 Task: Search one way flight ticket for 2 adults, 2 children, 2 infants in seat in first from Boise: Boise Airport (boise Air Terminal) (gowen Field) to Jackson: Jackson Hole Airport on 5-2-2023. Choice of flights is Westjet. Number of bags: 7 checked bags. Price is upto 76000. Outbound departure time preference is 15:00.
Action: Mouse moved to (234, 312)
Screenshot: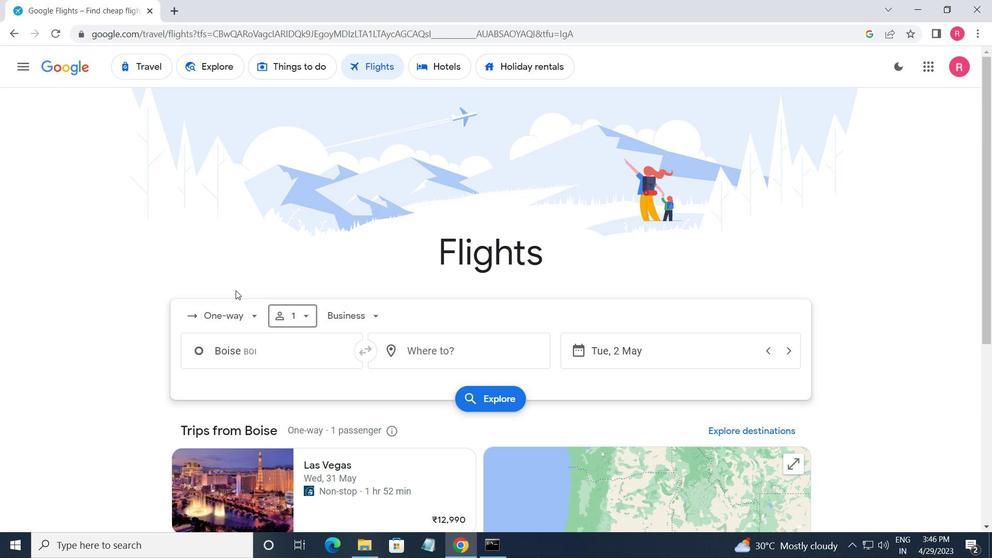 
Action: Mouse pressed left at (234, 312)
Screenshot: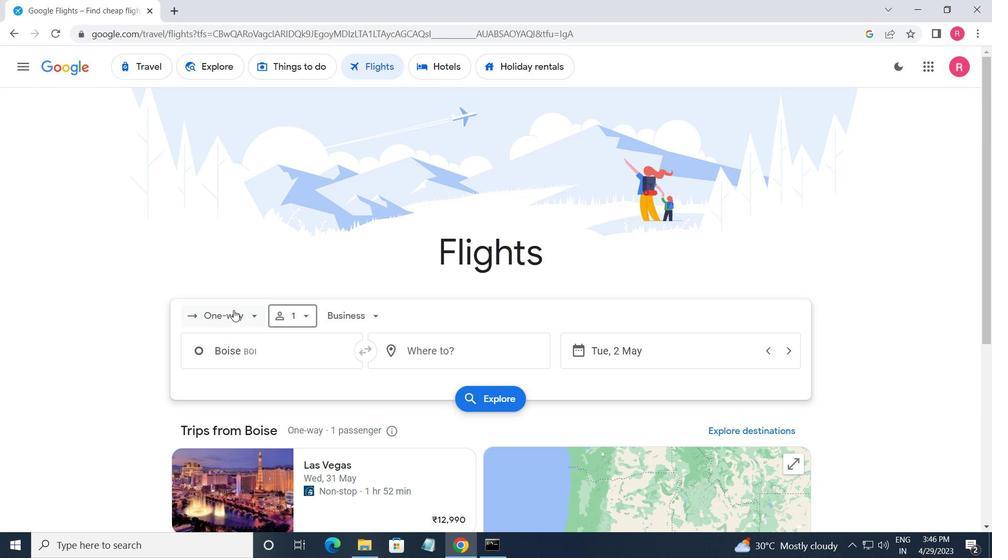 
Action: Mouse moved to (237, 384)
Screenshot: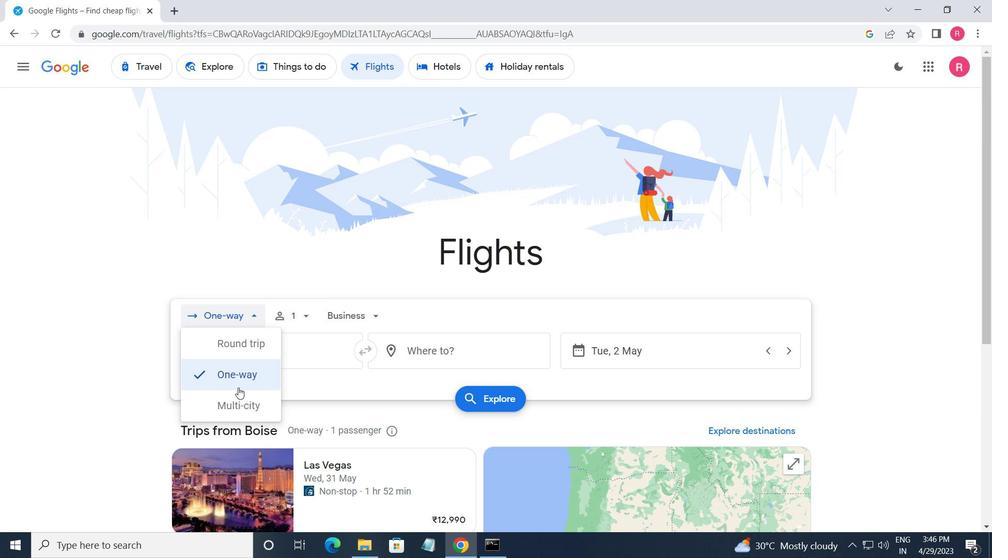 
Action: Mouse pressed left at (237, 384)
Screenshot: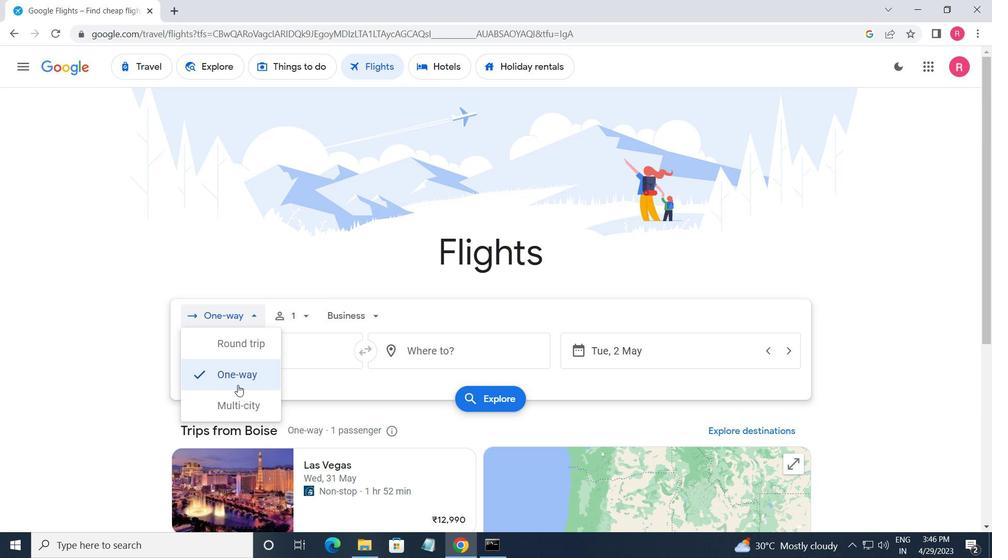 
Action: Mouse moved to (303, 317)
Screenshot: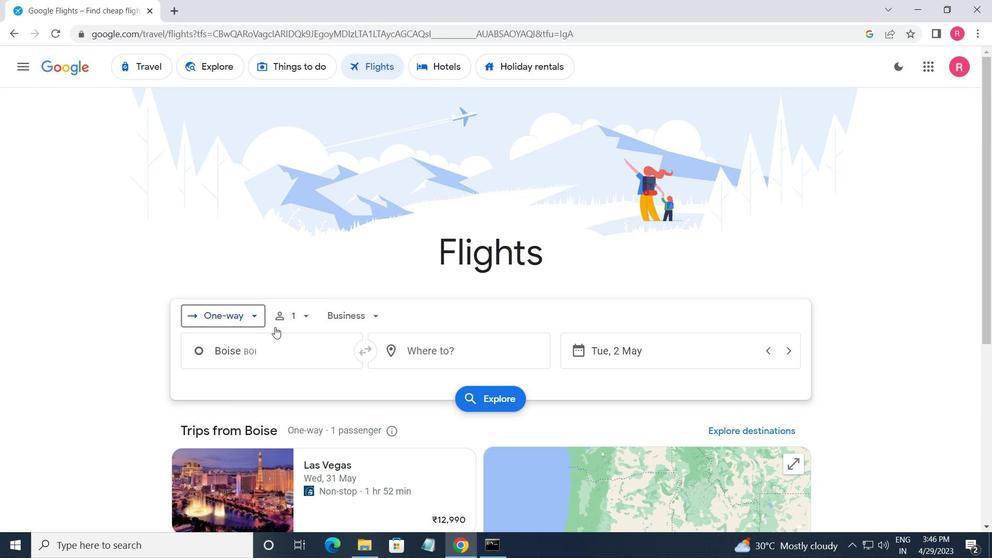 
Action: Mouse pressed left at (303, 317)
Screenshot: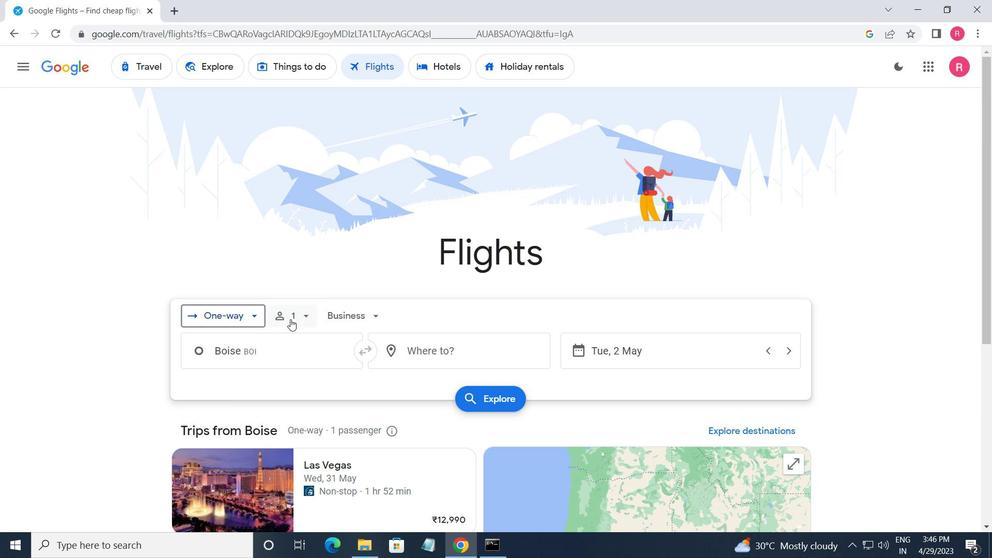
Action: Mouse moved to (409, 351)
Screenshot: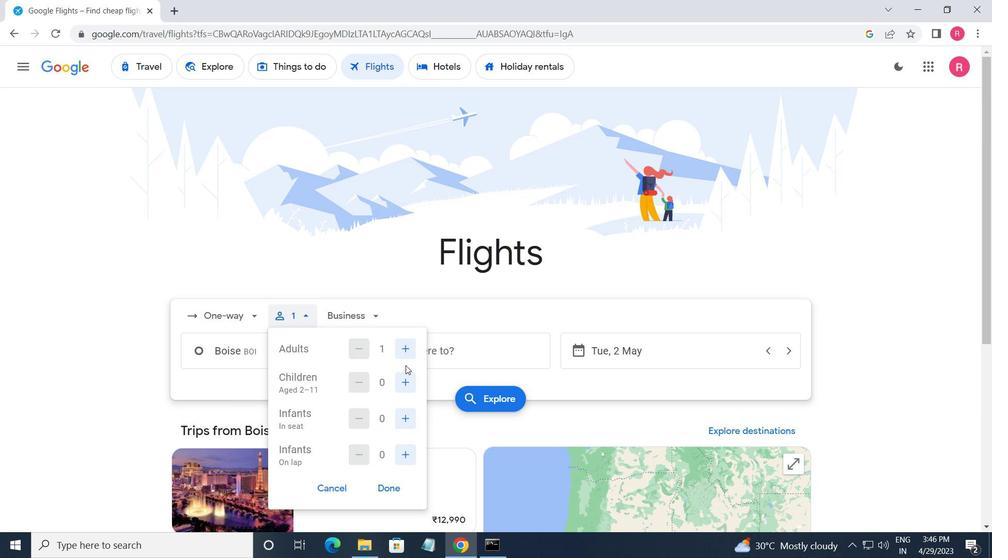 
Action: Mouse pressed left at (409, 351)
Screenshot: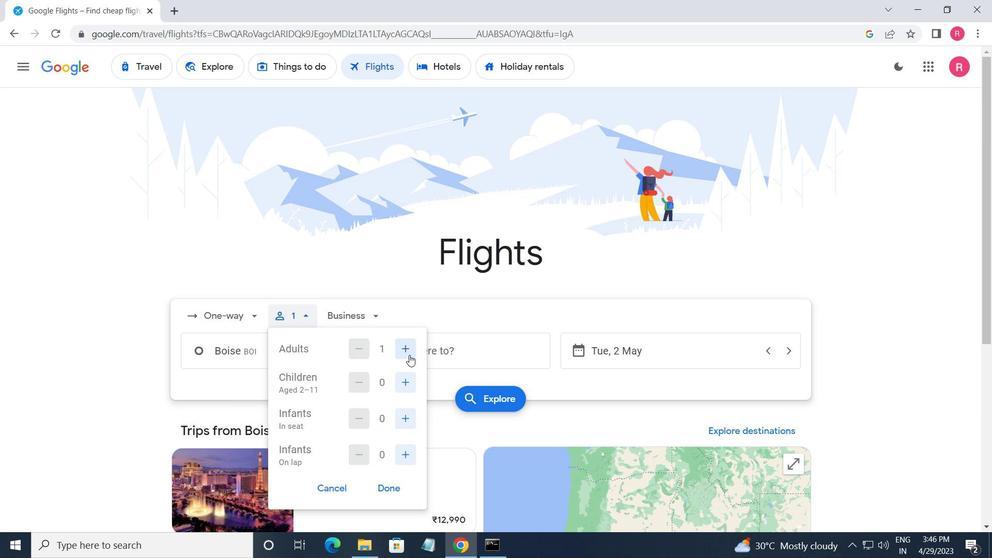 
Action: Mouse moved to (408, 385)
Screenshot: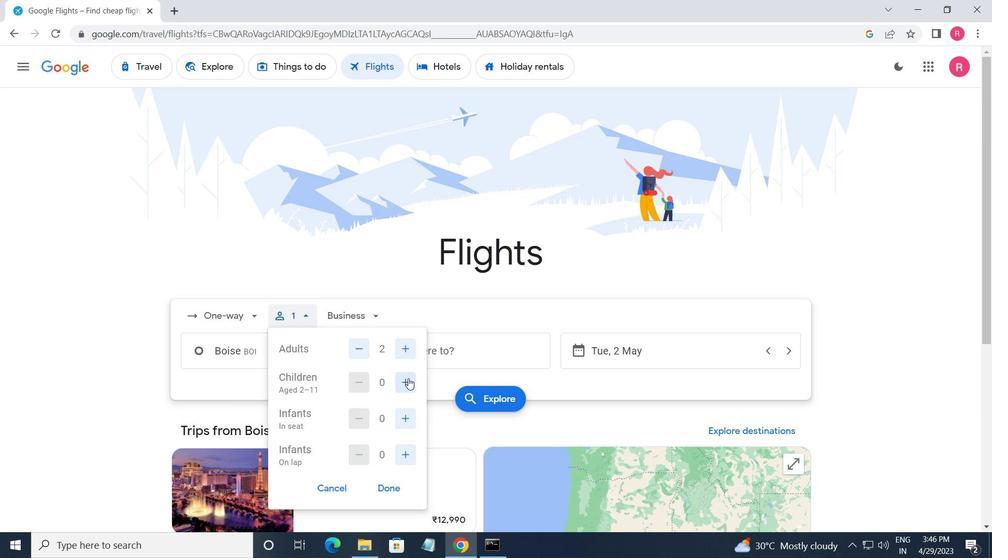 
Action: Mouse pressed left at (408, 385)
Screenshot: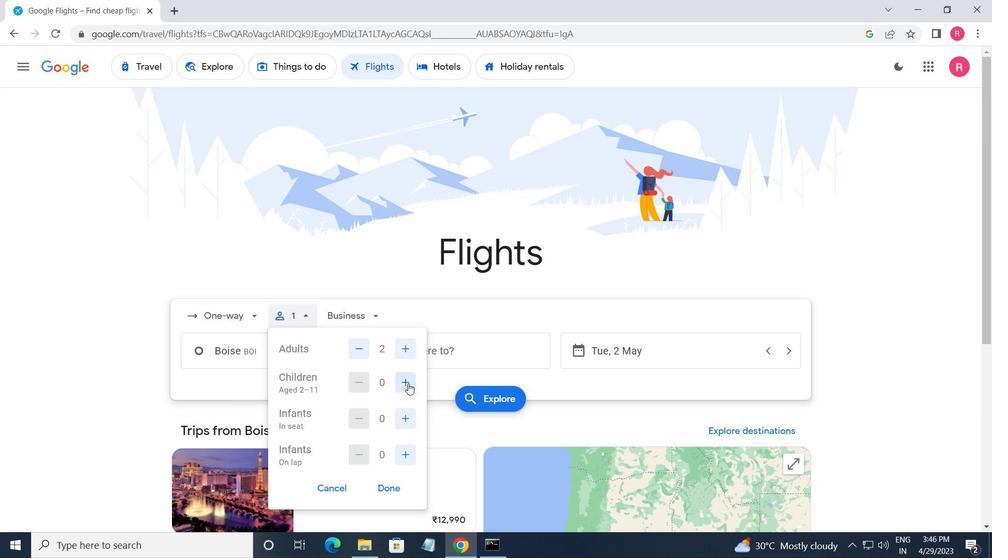 
Action: Mouse moved to (408, 385)
Screenshot: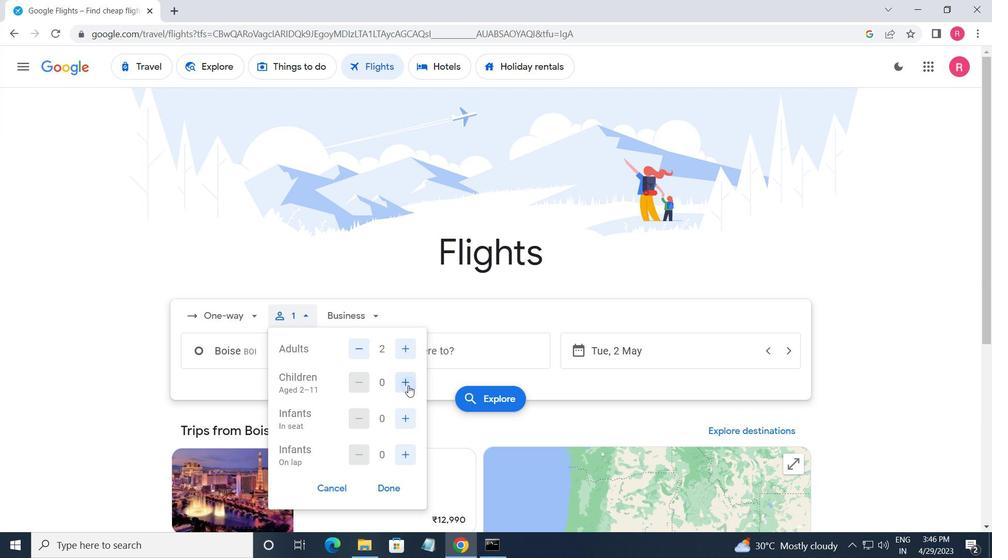 
Action: Mouse pressed left at (408, 385)
Screenshot: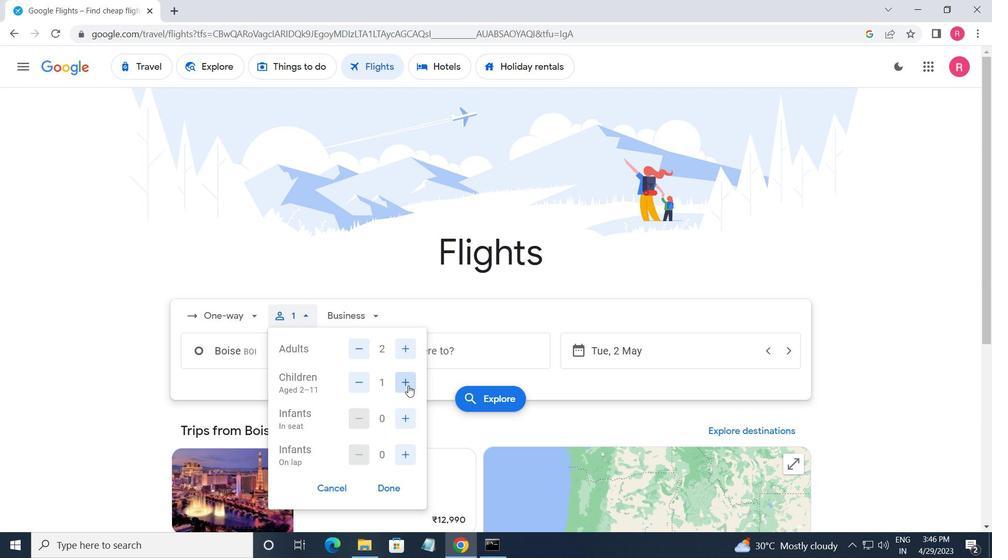 
Action: Mouse moved to (400, 423)
Screenshot: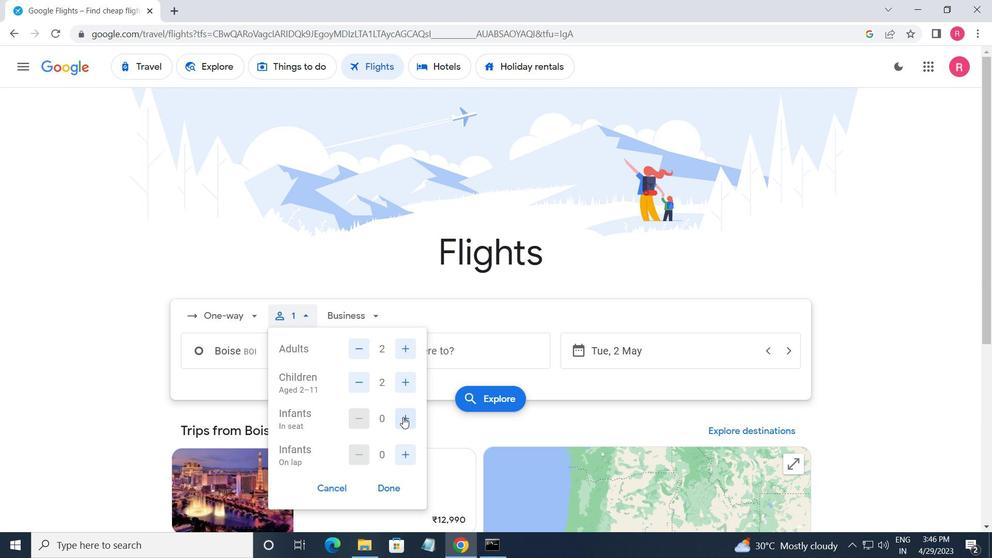 
Action: Mouse pressed left at (400, 423)
Screenshot: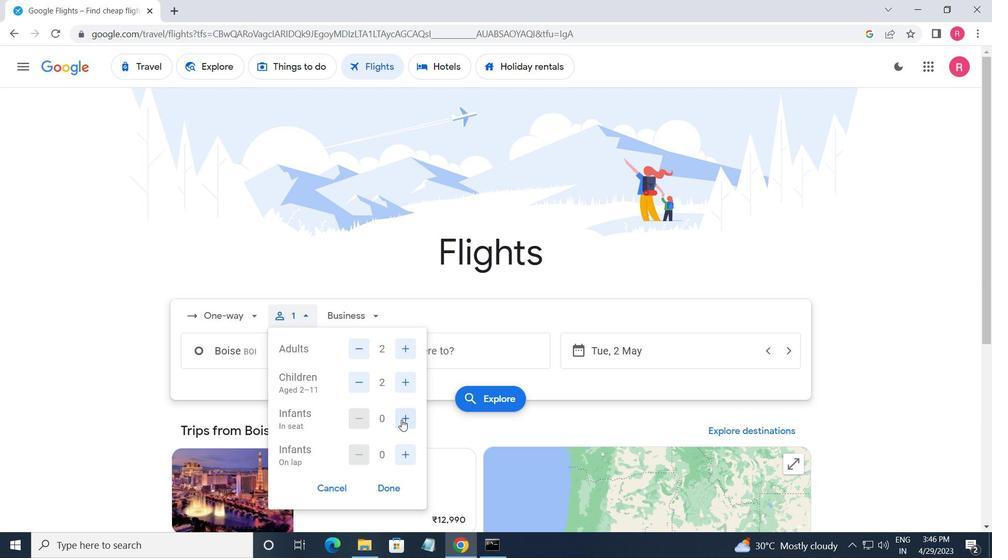 
Action: Mouse pressed left at (400, 423)
Screenshot: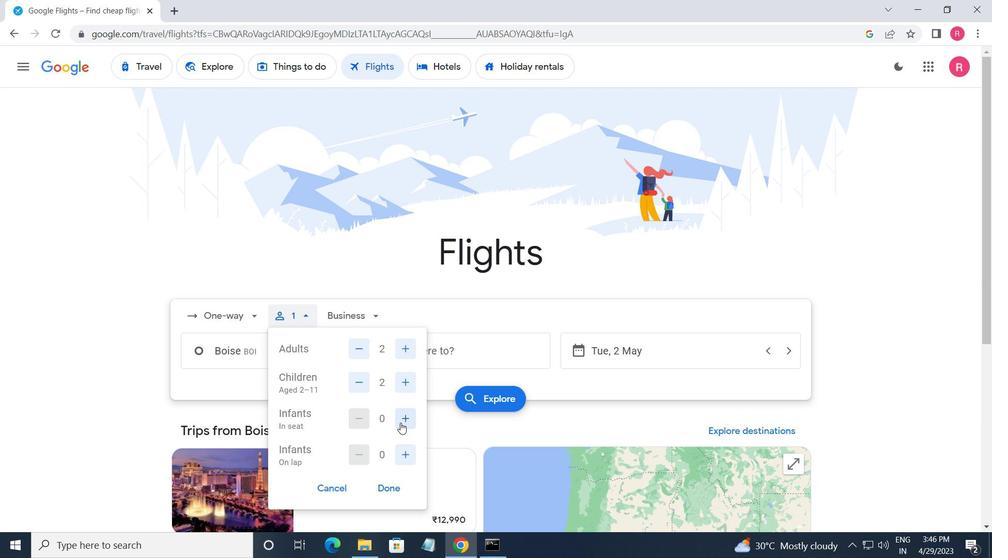 
Action: Mouse moved to (338, 307)
Screenshot: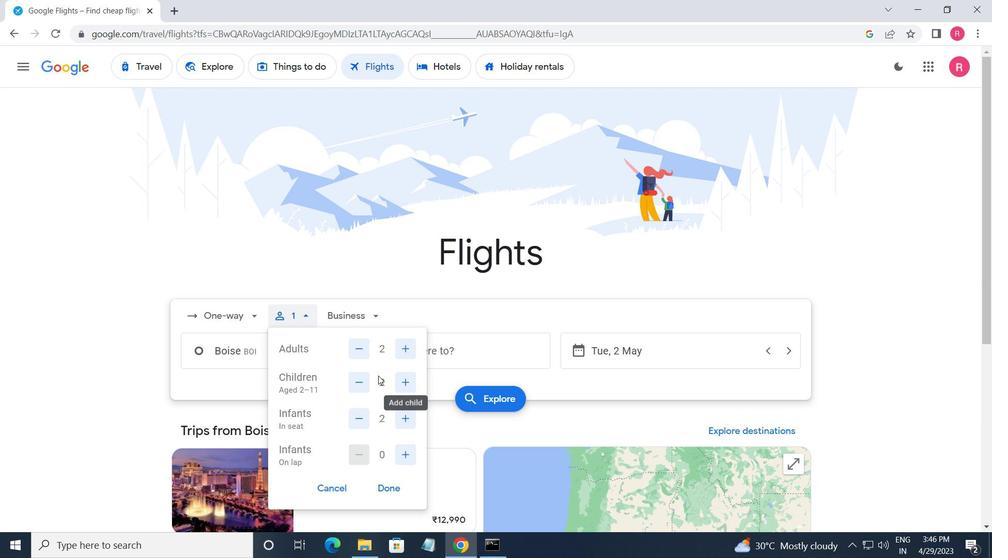 
Action: Mouse pressed left at (338, 307)
Screenshot: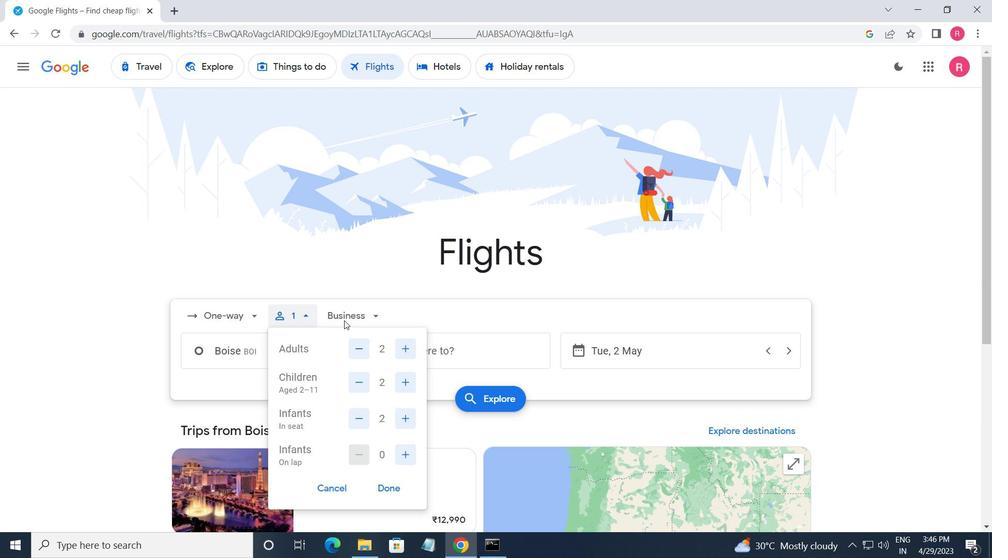 
Action: Mouse moved to (376, 432)
Screenshot: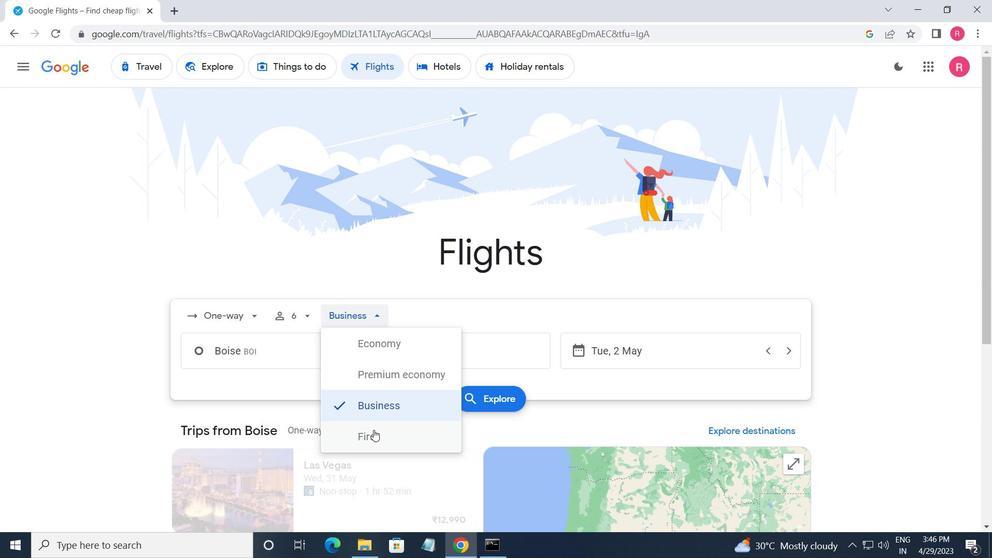 
Action: Mouse pressed left at (376, 432)
Screenshot: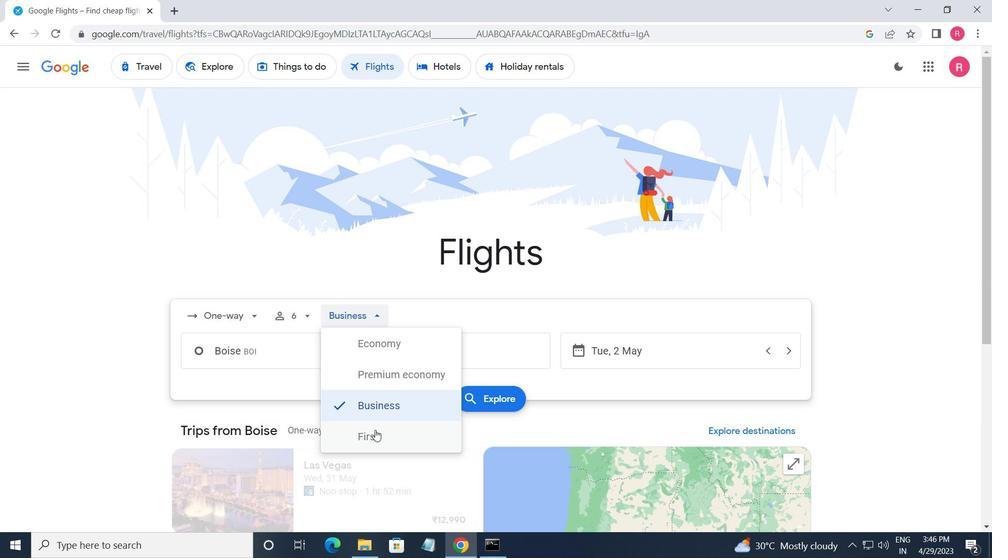 
Action: Mouse moved to (330, 355)
Screenshot: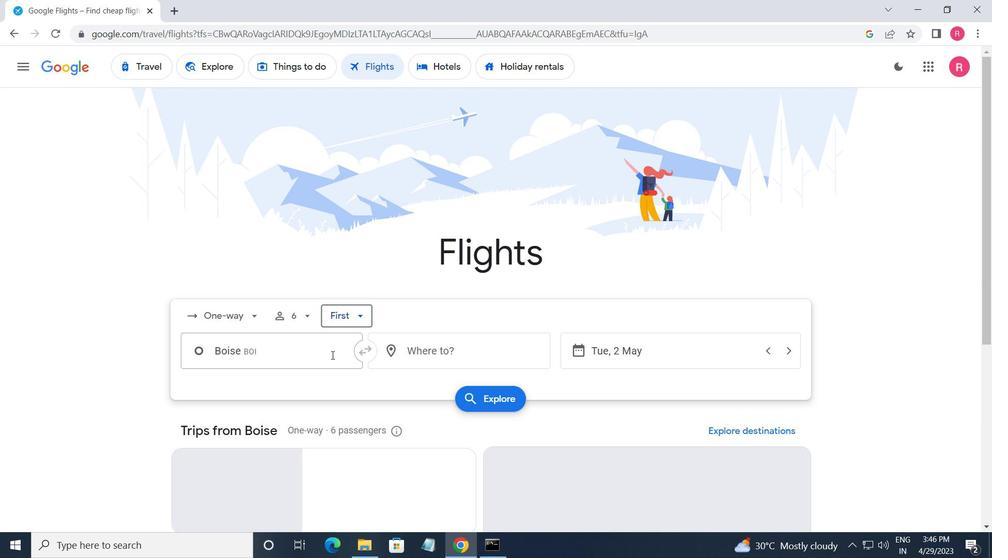
Action: Mouse pressed left at (330, 355)
Screenshot: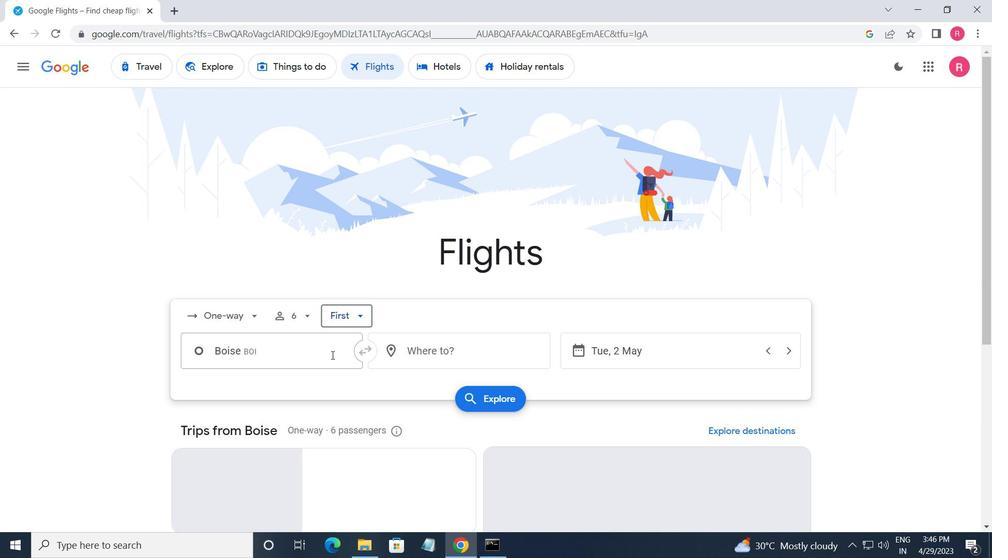 
Action: Mouse moved to (306, 410)
Screenshot: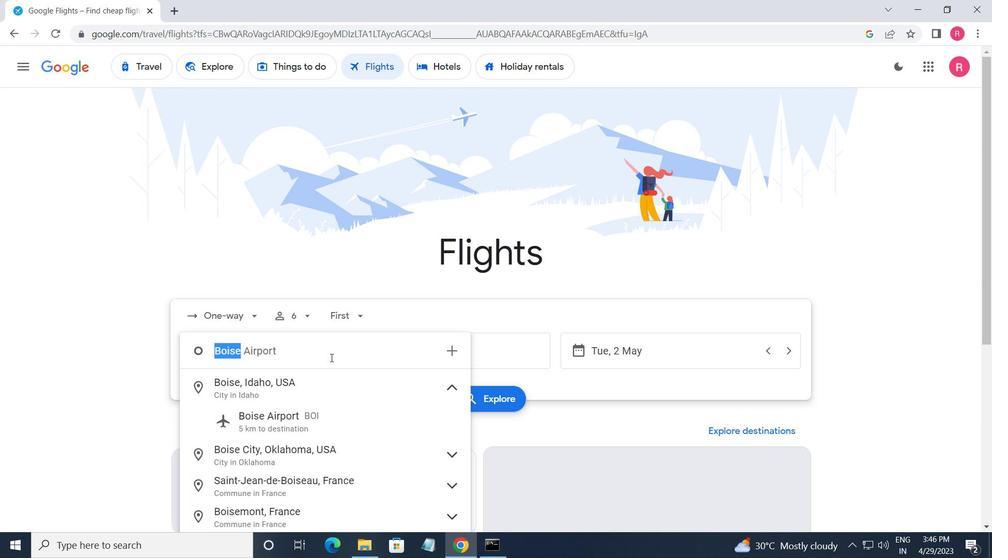 
Action: Mouse pressed left at (306, 410)
Screenshot: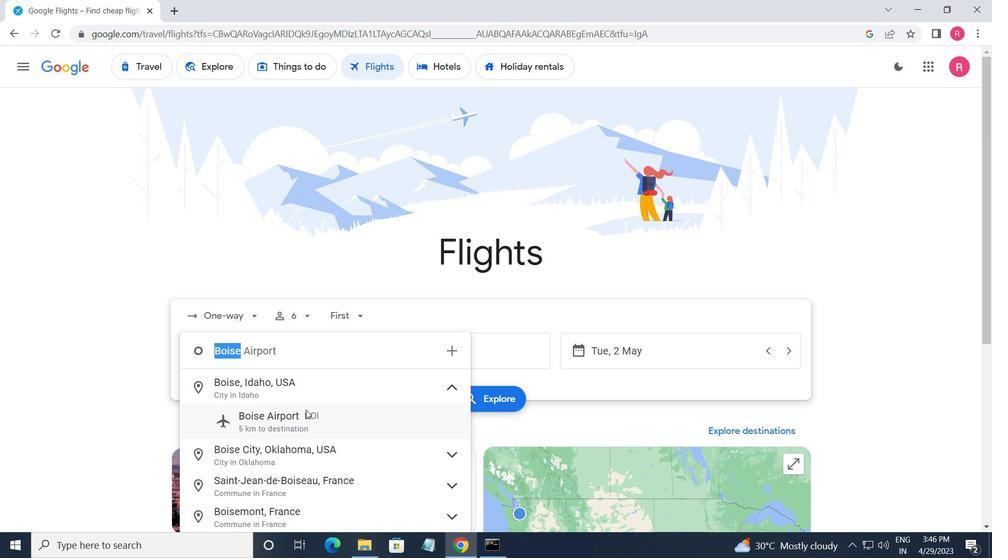 
Action: Mouse moved to (420, 347)
Screenshot: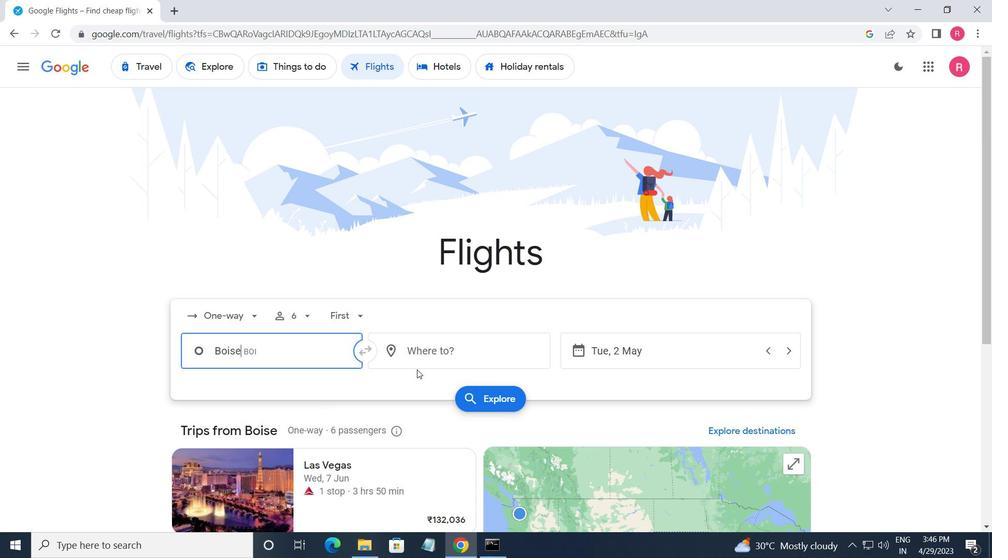 
Action: Mouse pressed left at (420, 347)
Screenshot: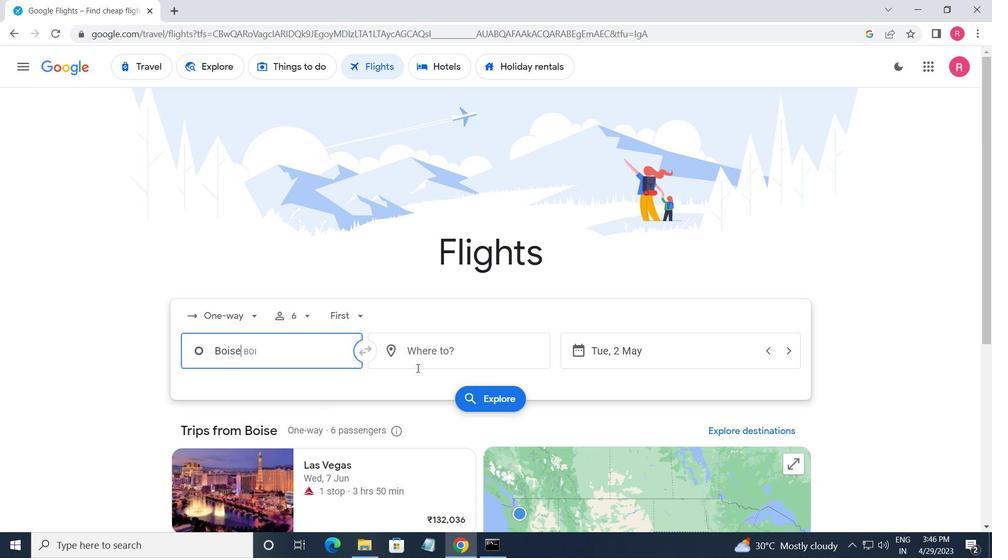 
Action: Mouse moved to (426, 475)
Screenshot: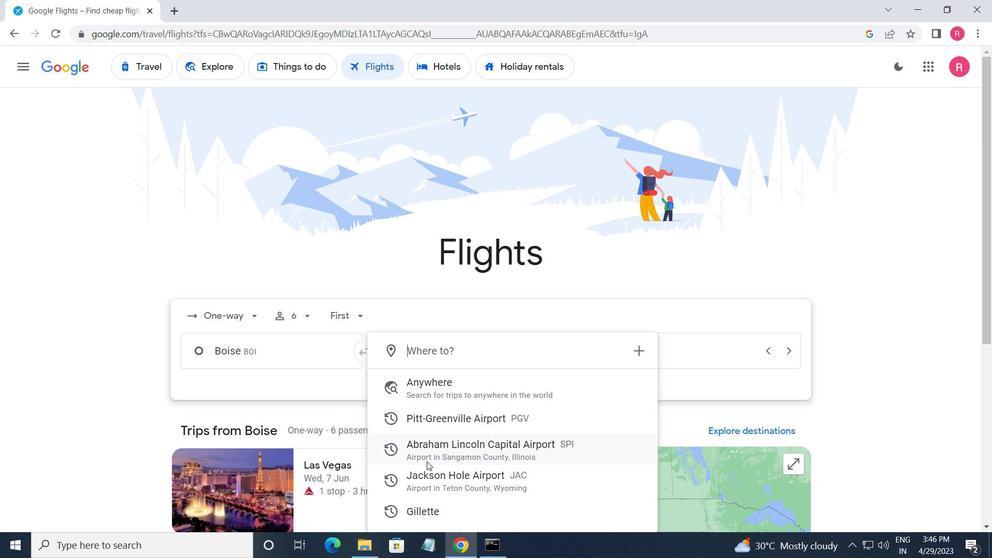 
Action: Mouse pressed left at (426, 475)
Screenshot: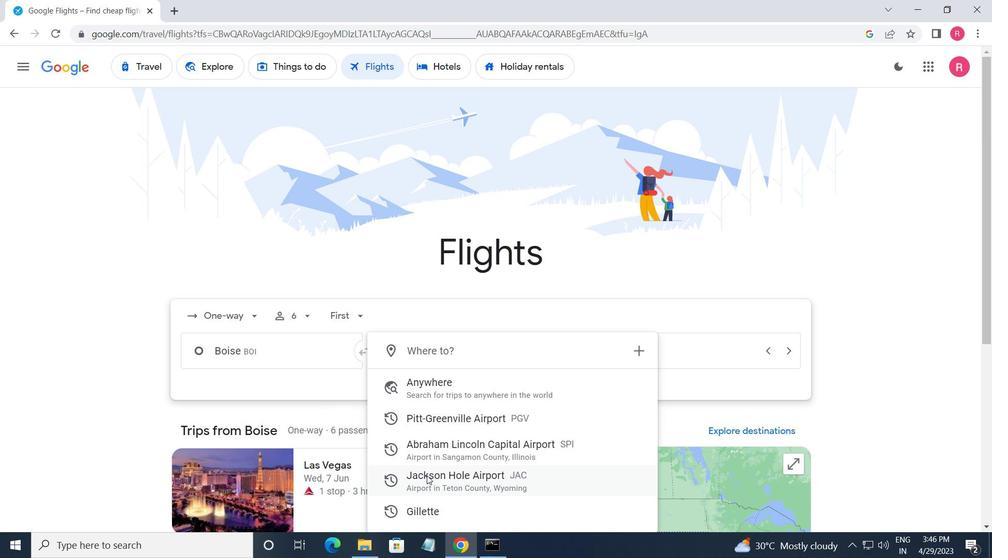 
Action: Mouse moved to (637, 351)
Screenshot: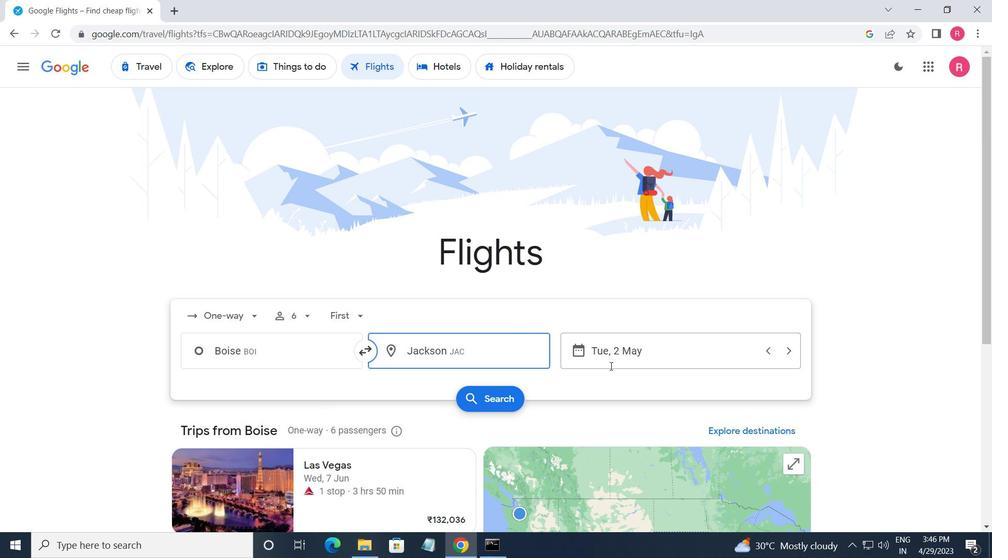 
Action: Mouse pressed left at (637, 351)
Screenshot: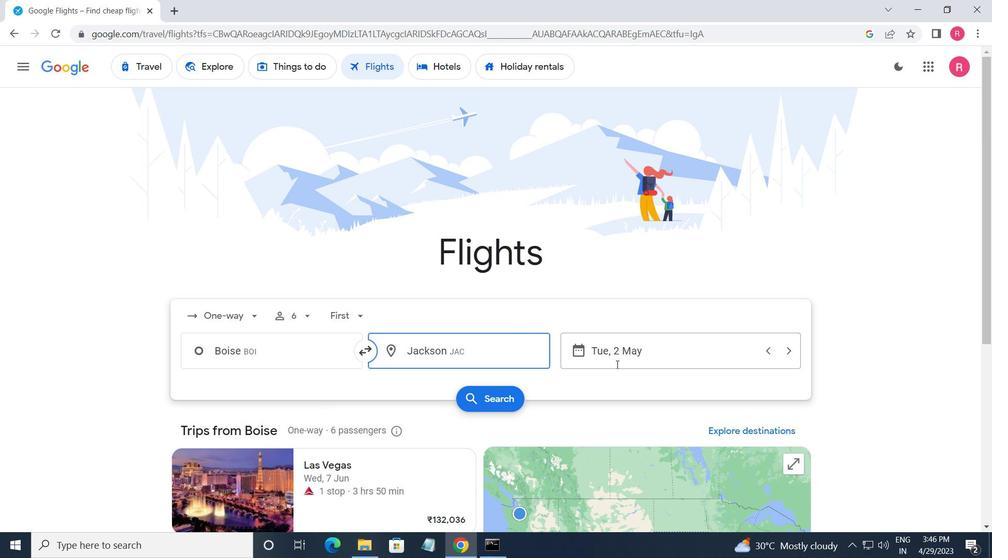 
Action: Mouse moved to (643, 294)
Screenshot: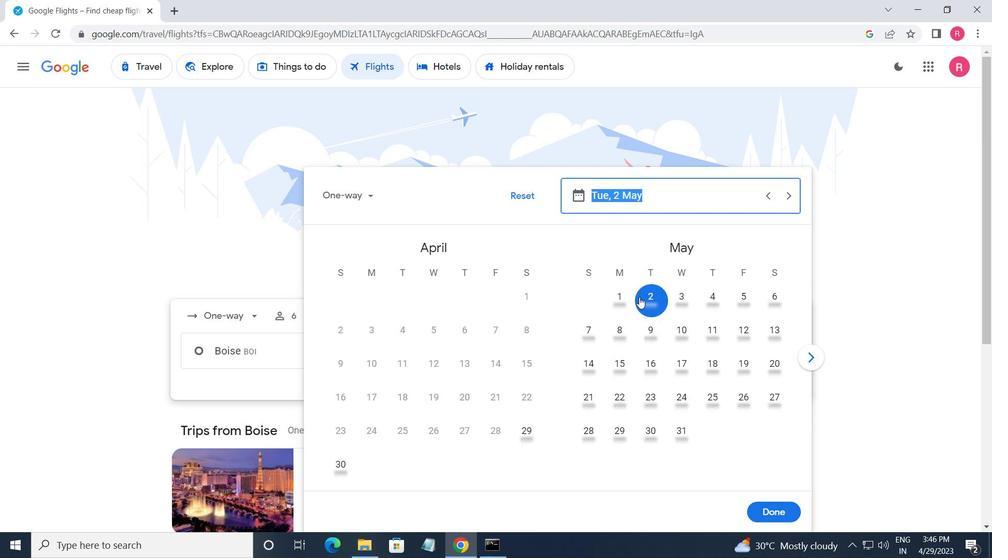 
Action: Mouse pressed left at (643, 294)
Screenshot: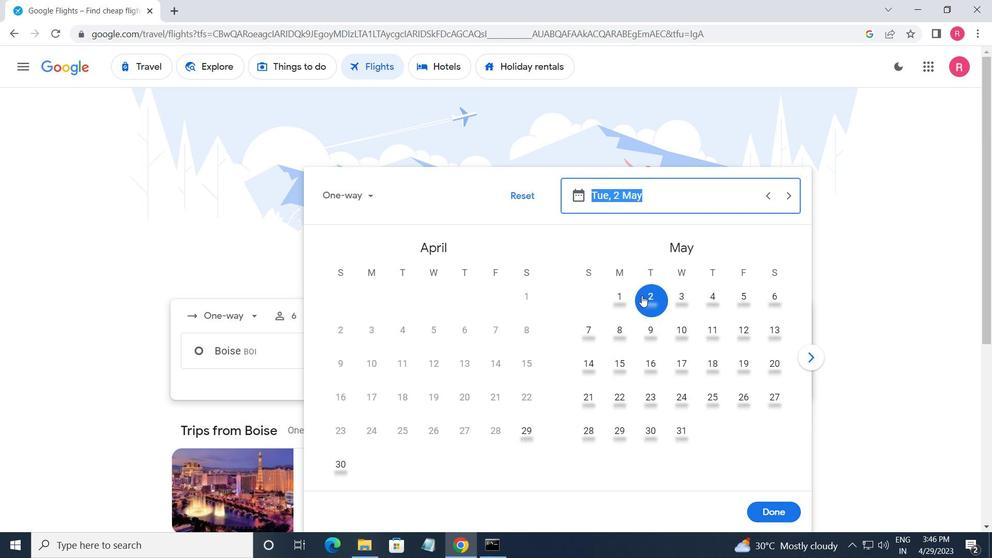 
Action: Mouse moved to (767, 512)
Screenshot: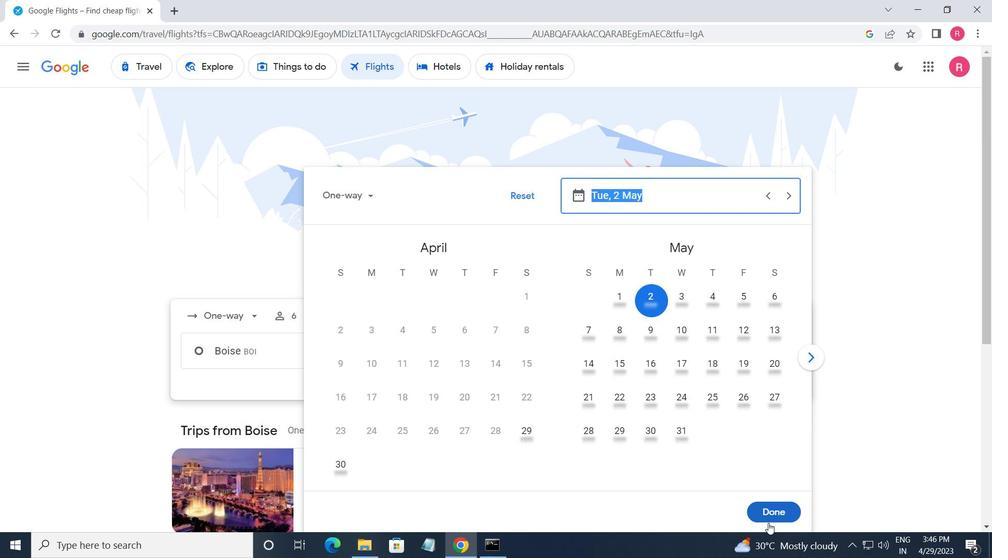 
Action: Mouse pressed left at (767, 512)
Screenshot: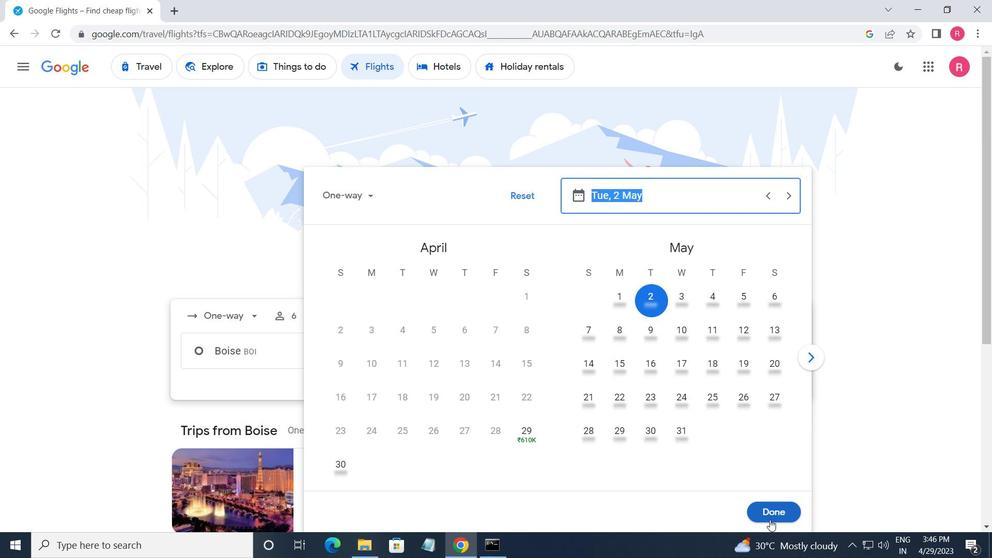 
Action: Mouse moved to (481, 398)
Screenshot: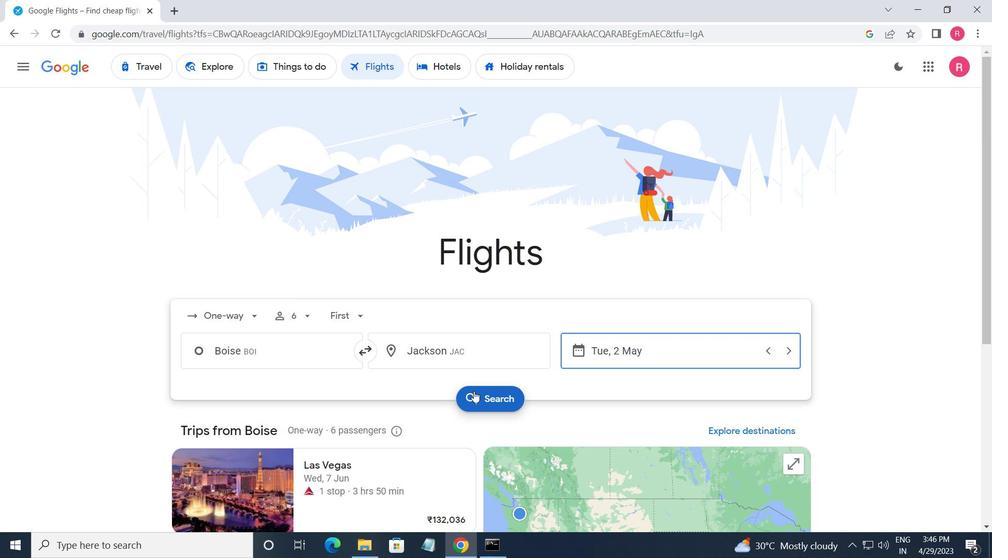 
Action: Mouse pressed left at (481, 398)
Screenshot: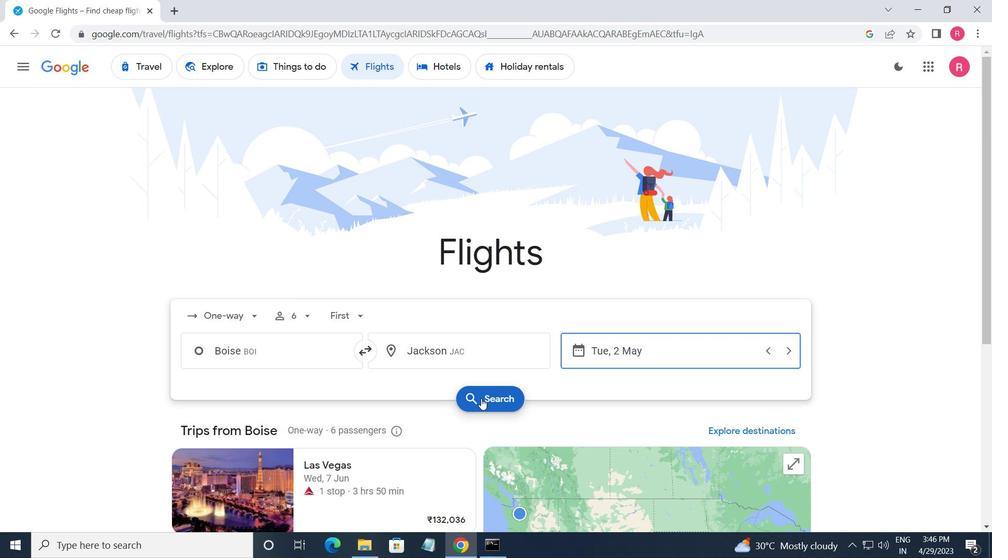 
Action: Mouse moved to (493, 404)
Screenshot: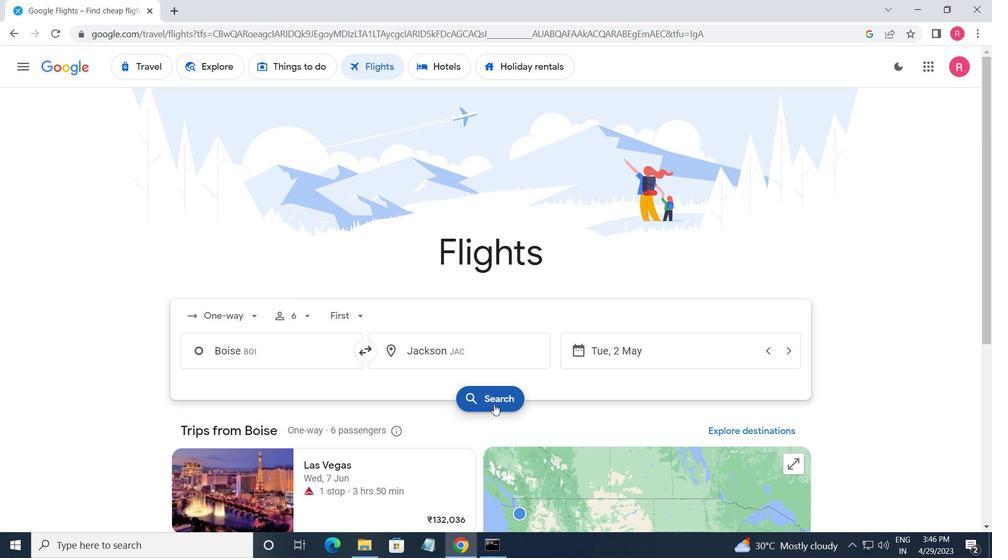 
Action: Mouse pressed left at (493, 404)
Screenshot: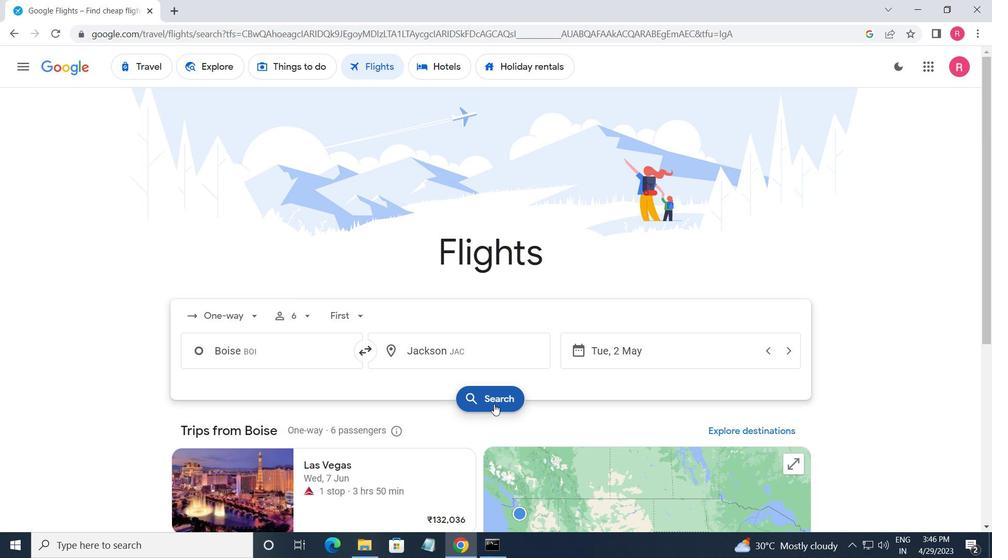 
Action: Mouse moved to (202, 188)
Screenshot: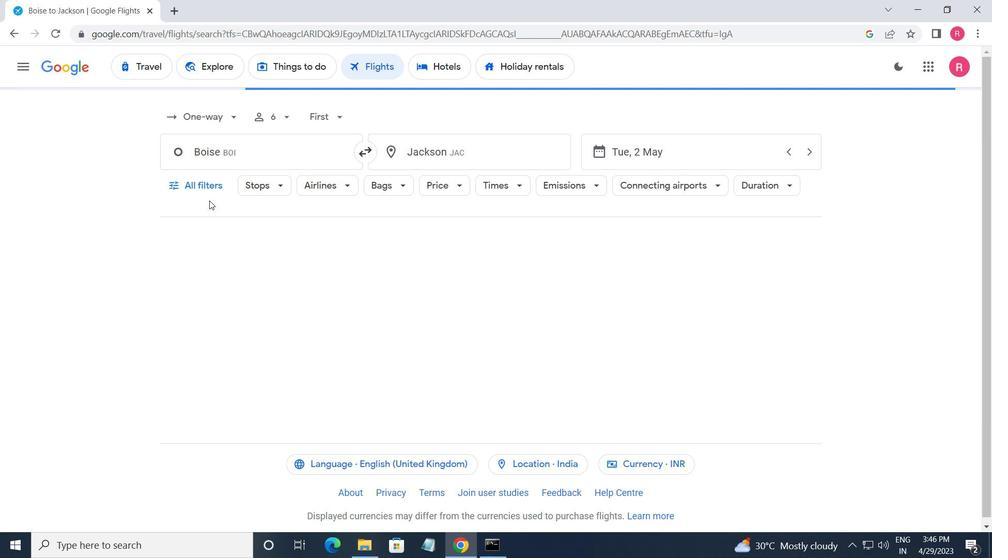 
Action: Mouse pressed left at (202, 188)
Screenshot: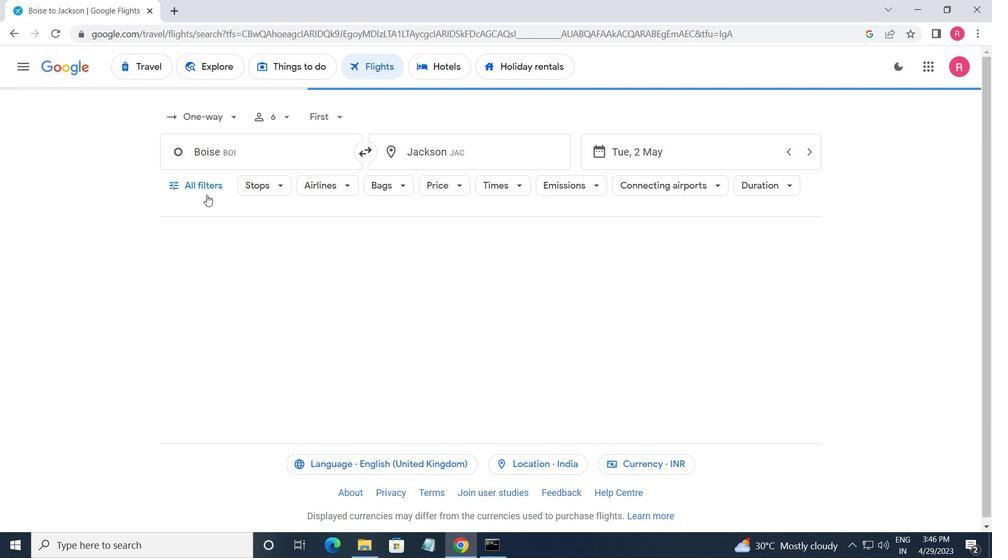 
Action: Mouse moved to (230, 329)
Screenshot: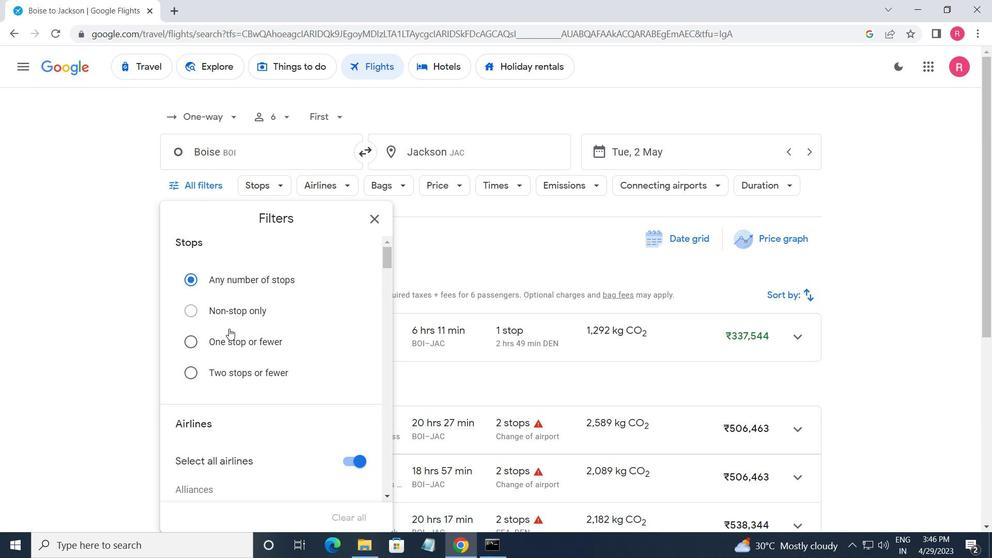
Action: Mouse scrolled (230, 329) with delta (0, 0)
Screenshot: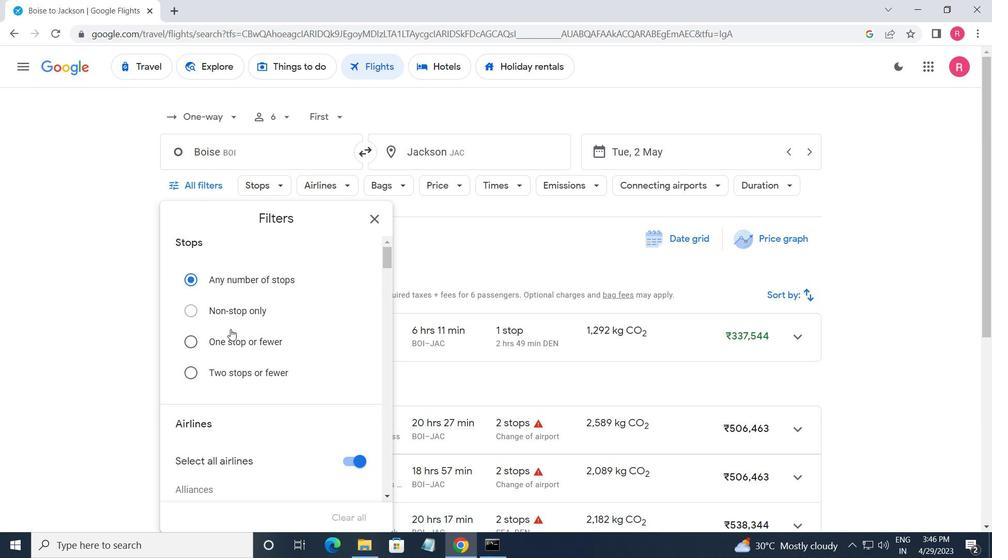 
Action: Mouse moved to (234, 329)
Screenshot: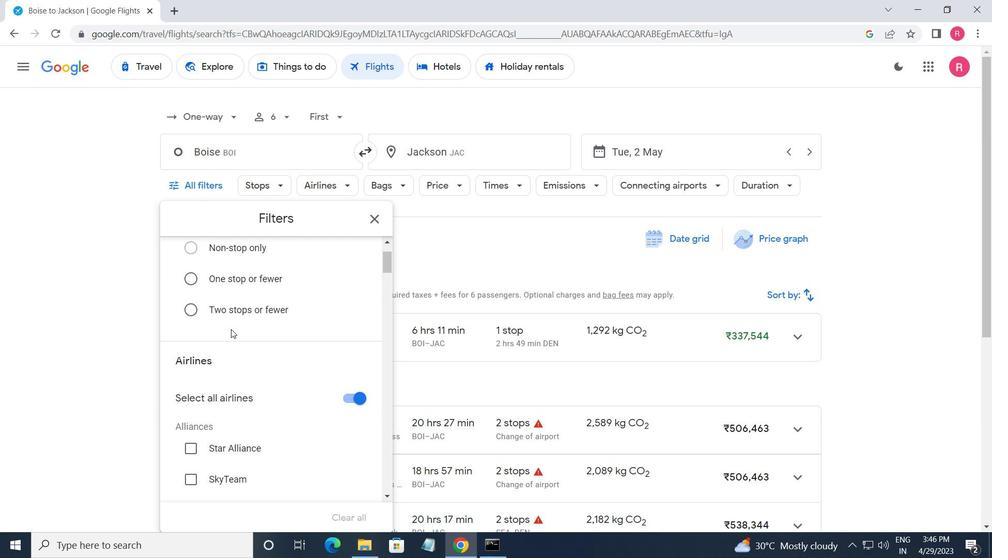 
Action: Mouse scrolled (234, 329) with delta (0, 0)
Screenshot: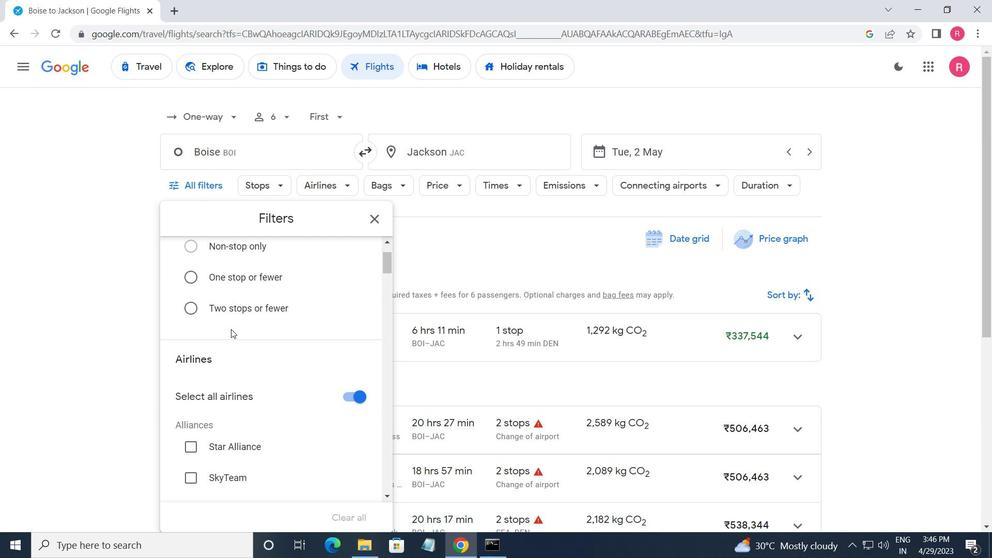 
Action: Mouse scrolled (234, 329) with delta (0, 0)
Screenshot: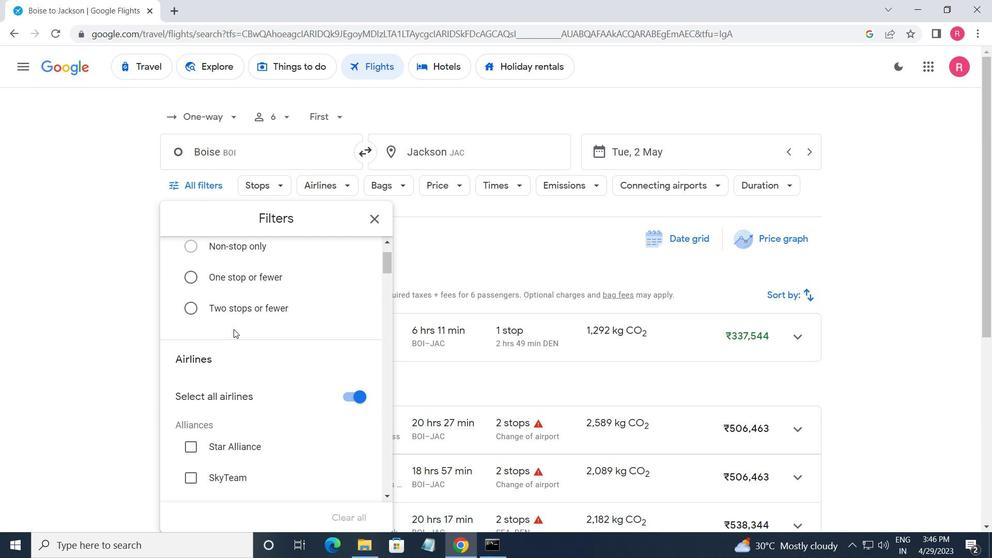 
Action: Mouse scrolled (234, 329) with delta (0, 0)
Screenshot: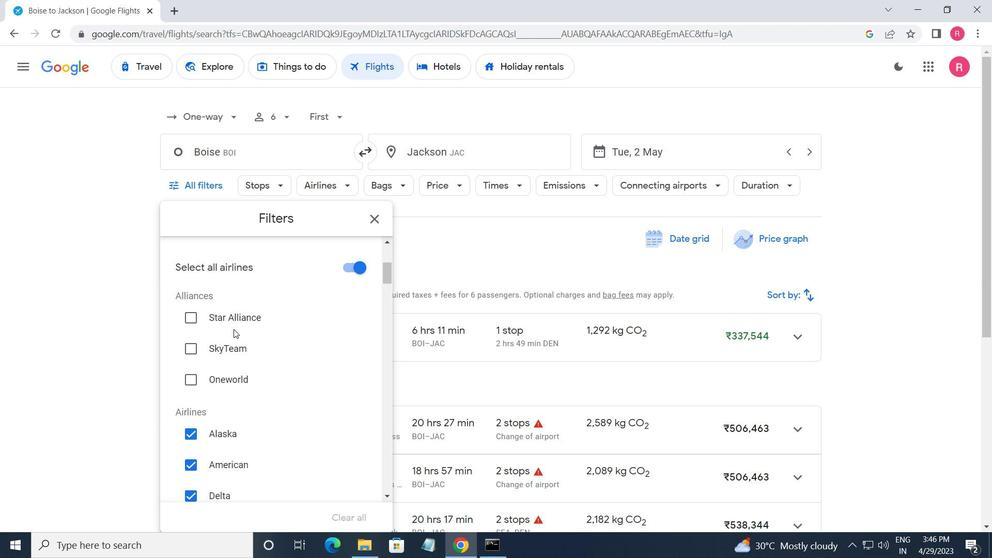 
Action: Mouse scrolled (234, 329) with delta (0, 0)
Screenshot: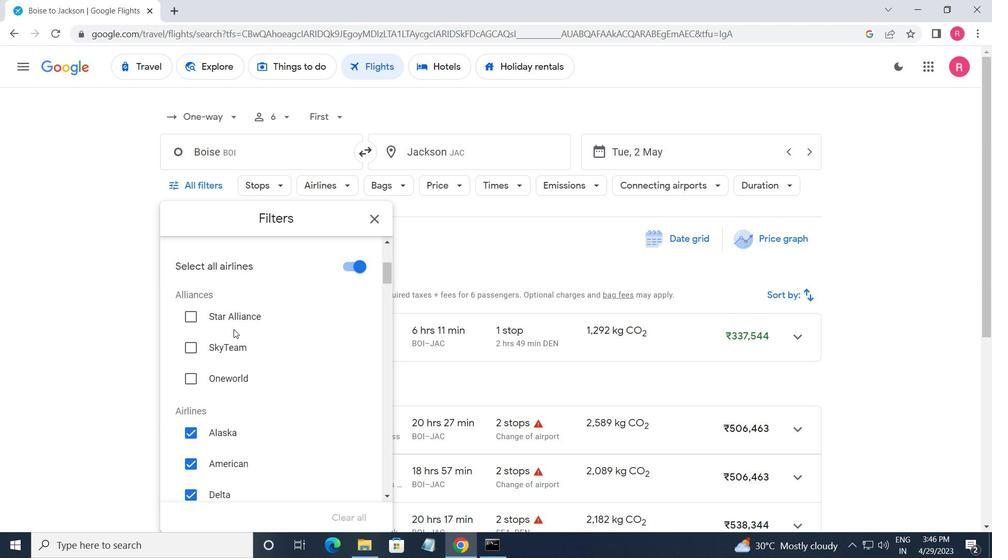 
Action: Mouse moved to (347, 457)
Screenshot: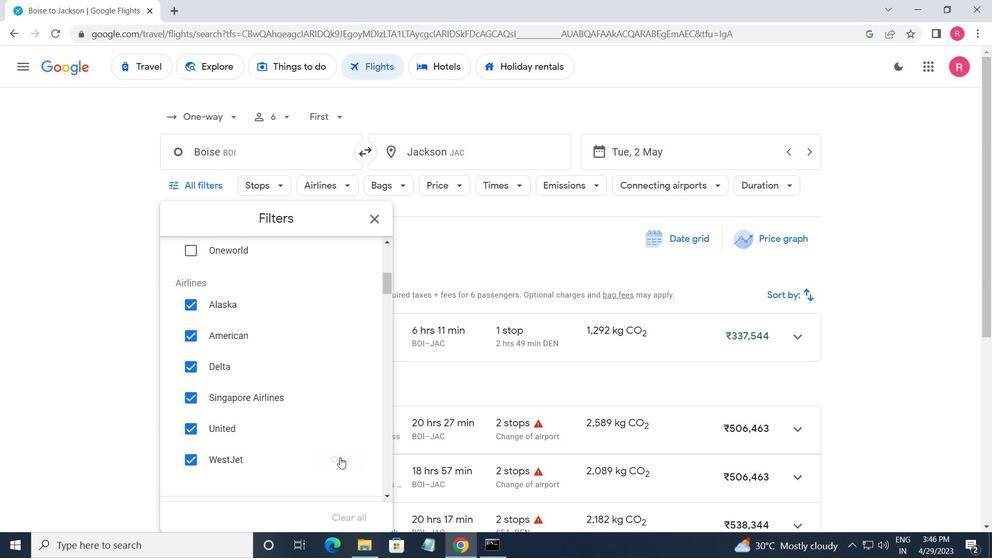 
Action: Mouse pressed left at (347, 457)
Screenshot: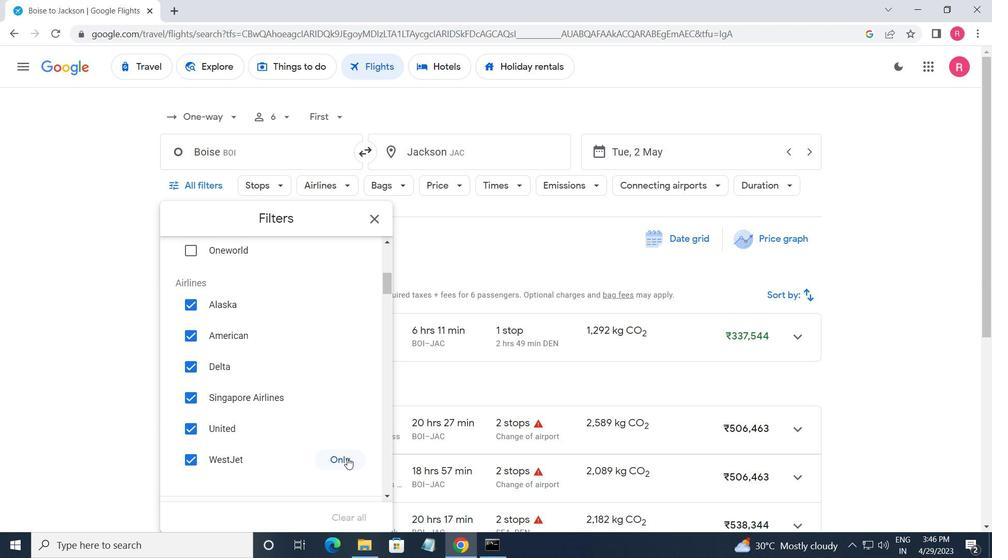 
Action: Mouse moved to (338, 429)
Screenshot: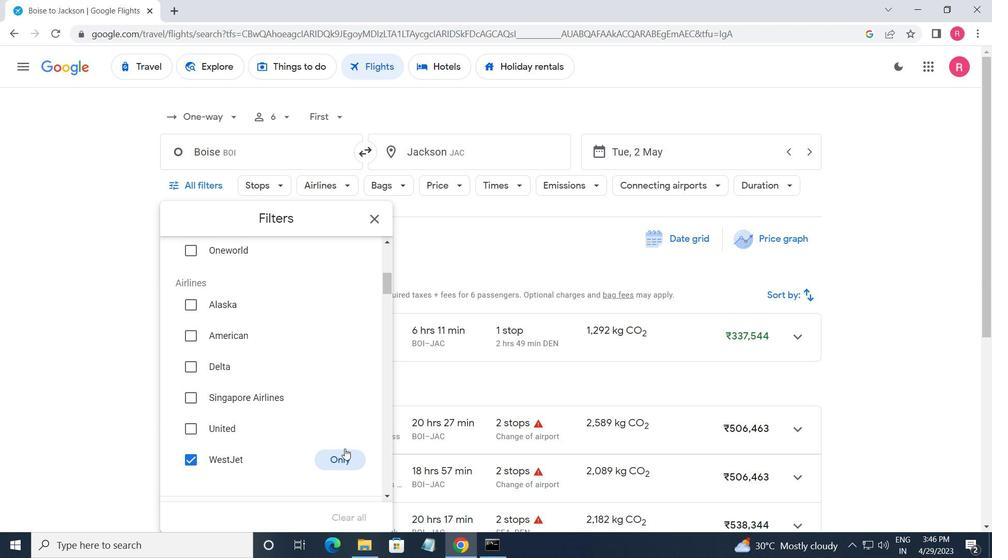 
Action: Mouse scrolled (338, 429) with delta (0, 0)
Screenshot: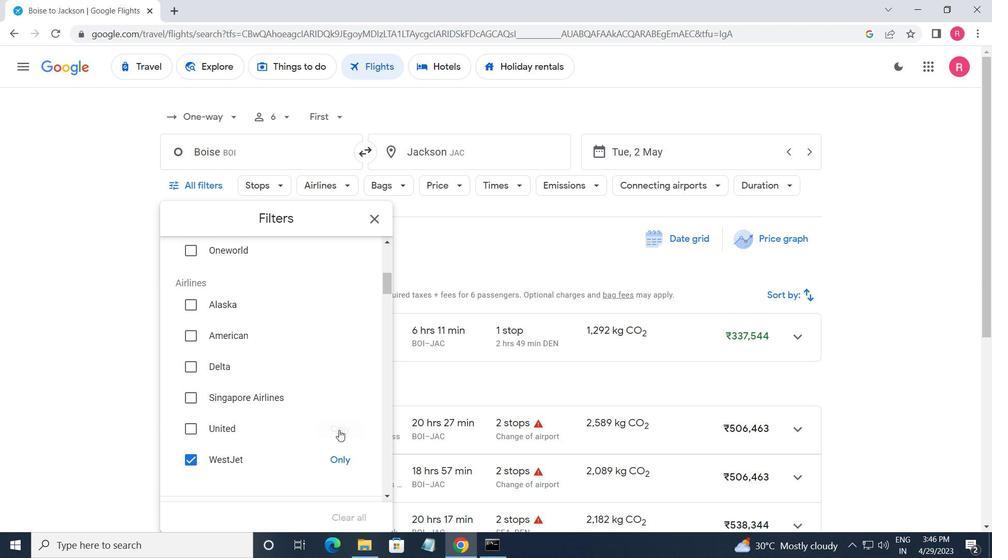 
Action: Mouse scrolled (338, 429) with delta (0, 0)
Screenshot: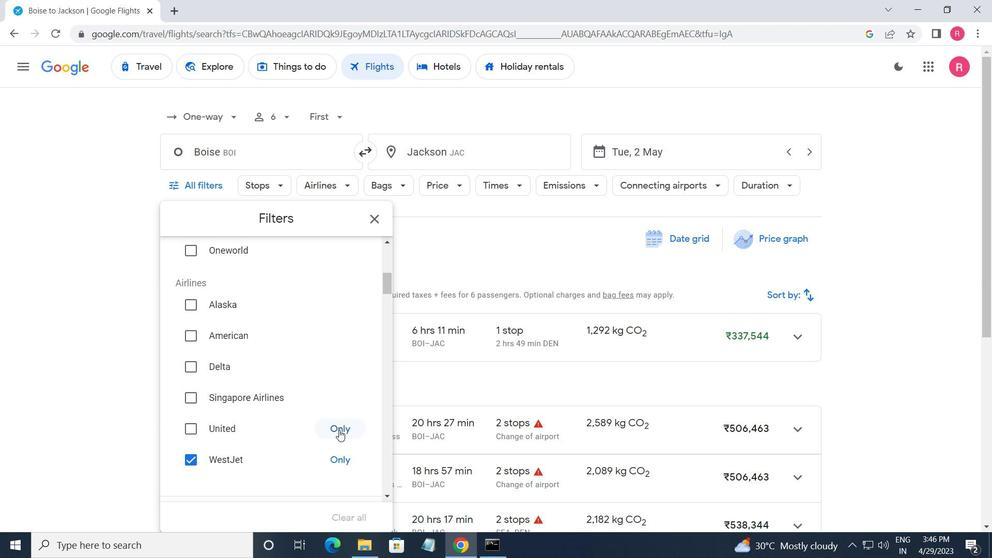 
Action: Mouse moved to (338, 426)
Screenshot: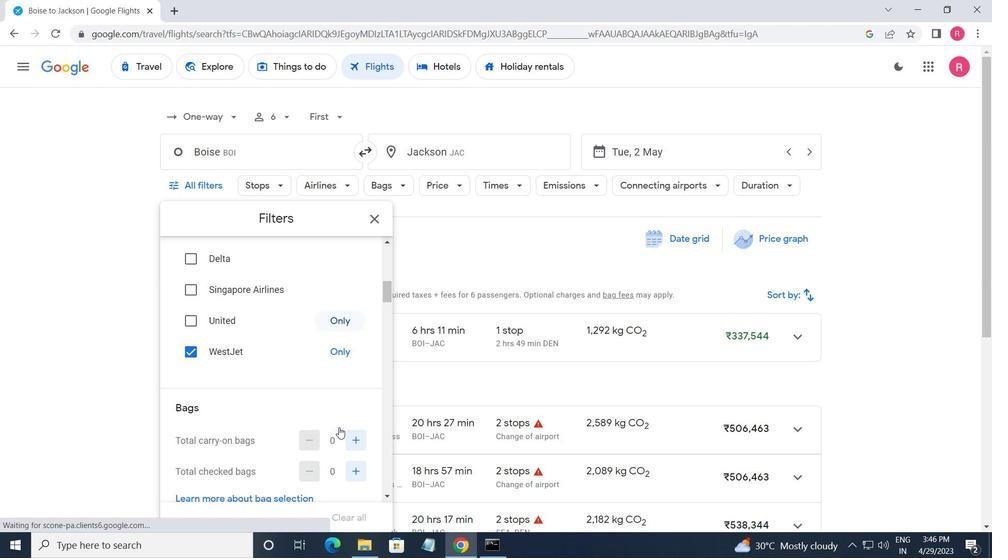 
Action: Mouse scrolled (338, 425) with delta (0, 0)
Screenshot: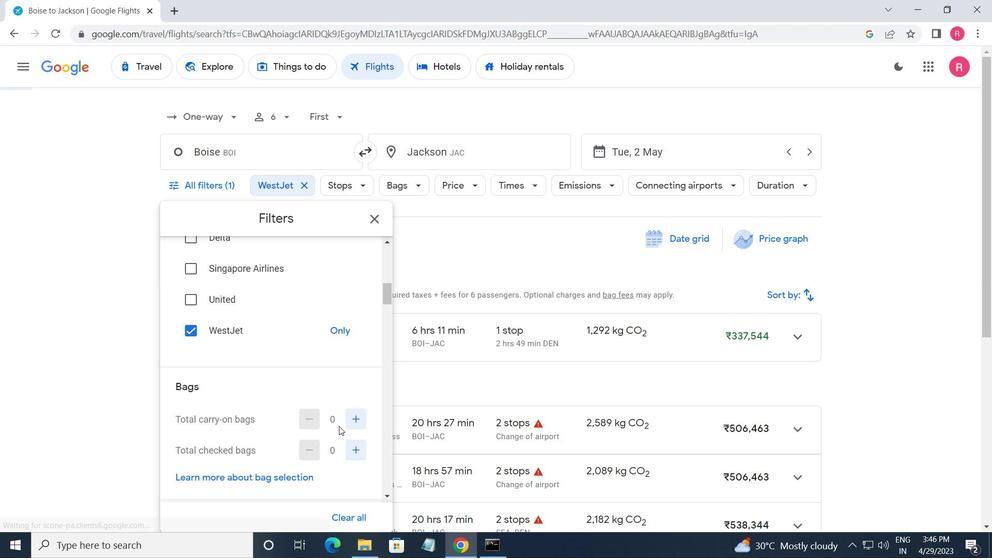 
Action: Mouse moved to (359, 386)
Screenshot: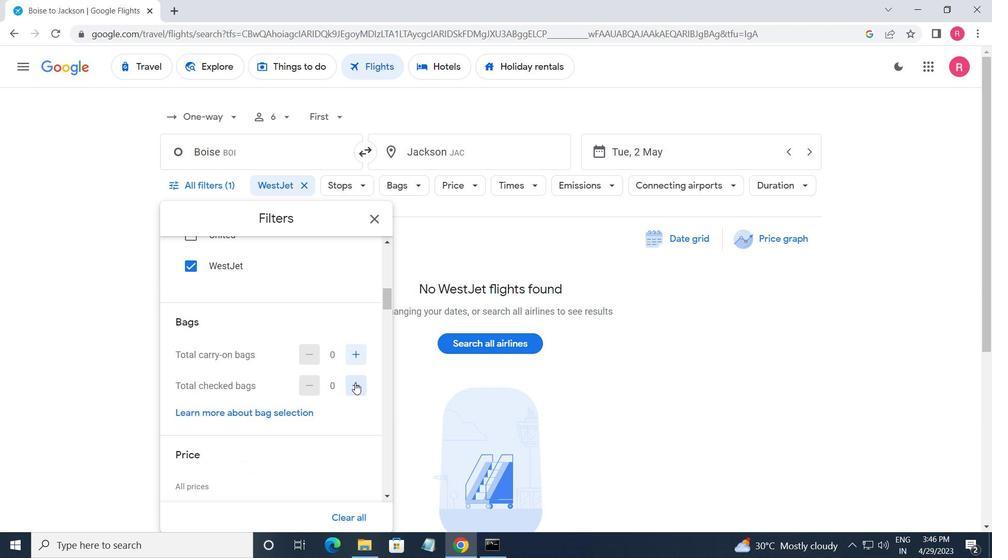 
Action: Mouse pressed left at (359, 386)
Screenshot: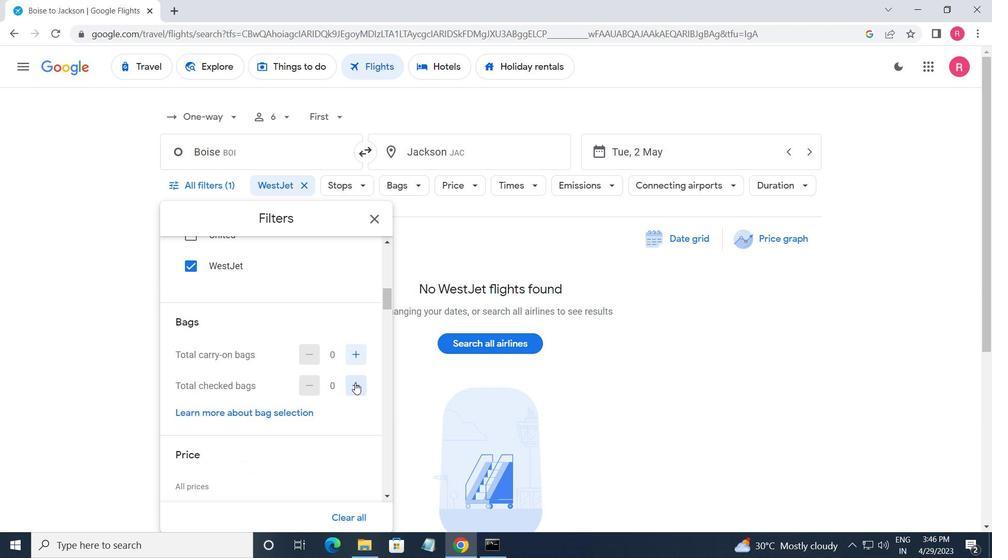 
Action: Mouse moved to (359, 385)
Screenshot: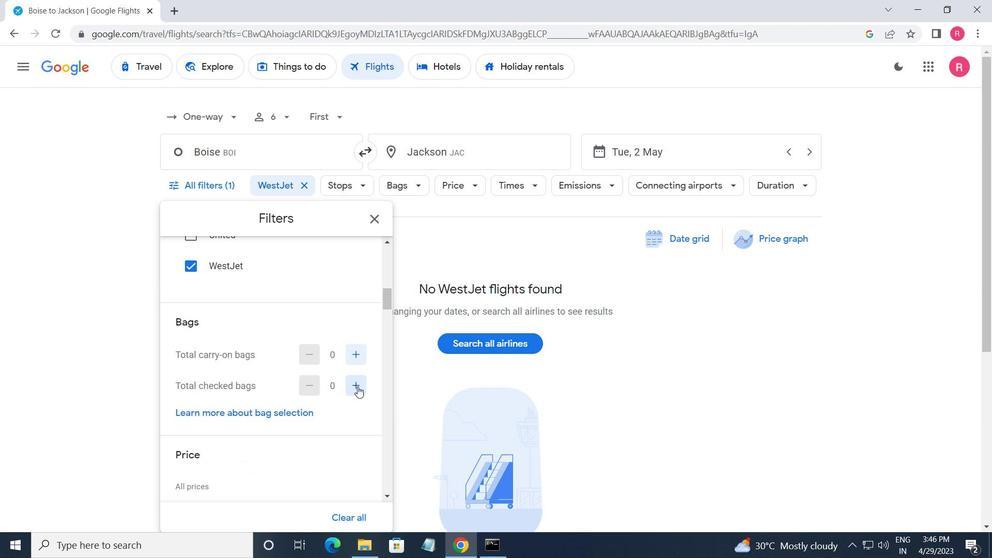 
Action: Mouse pressed left at (359, 385)
Screenshot: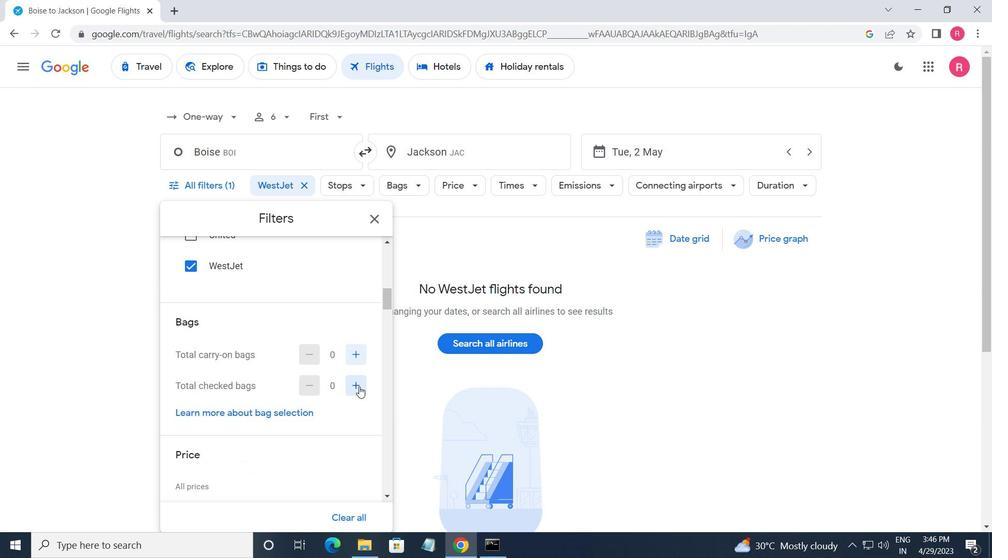 
Action: Mouse moved to (359, 384)
Screenshot: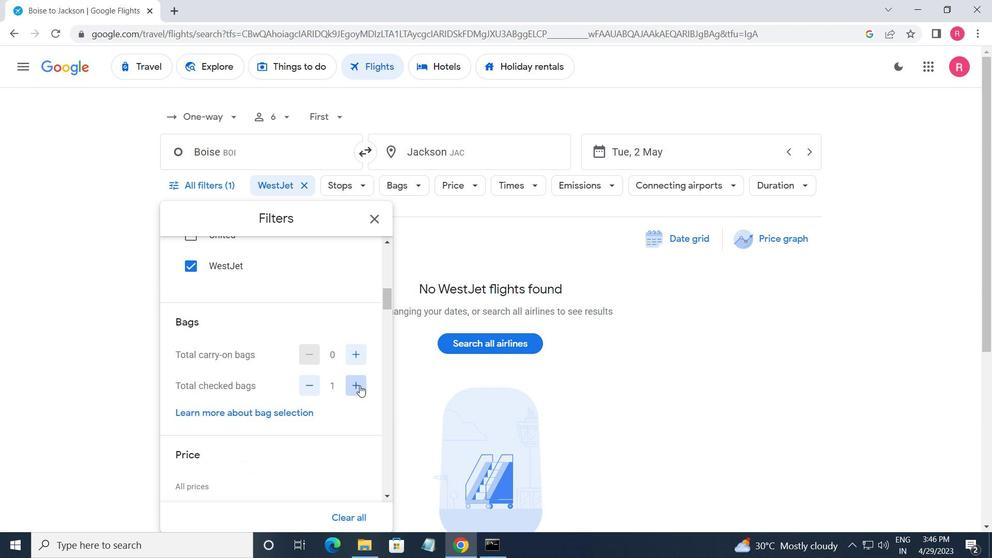 
Action: Mouse pressed left at (359, 384)
Screenshot: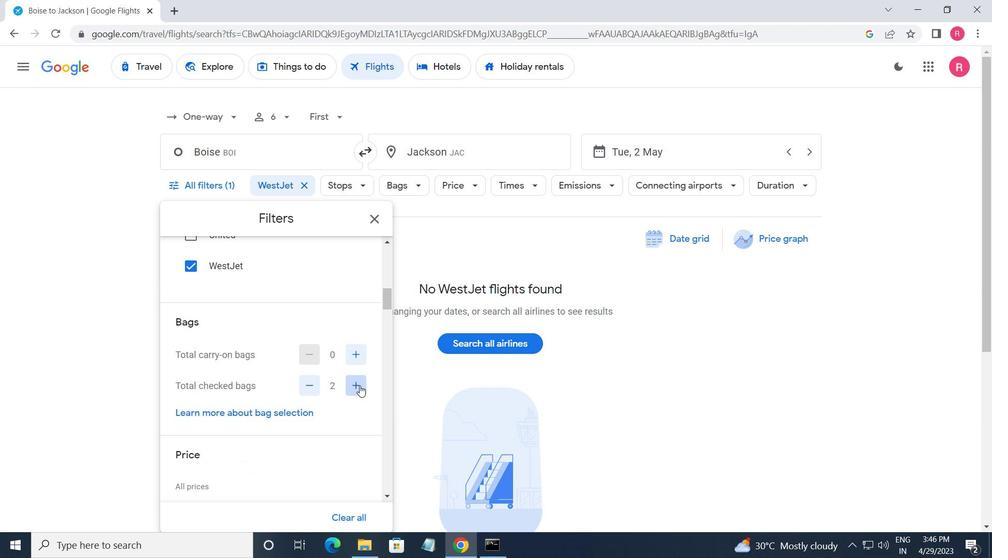 
Action: Mouse moved to (360, 384)
Screenshot: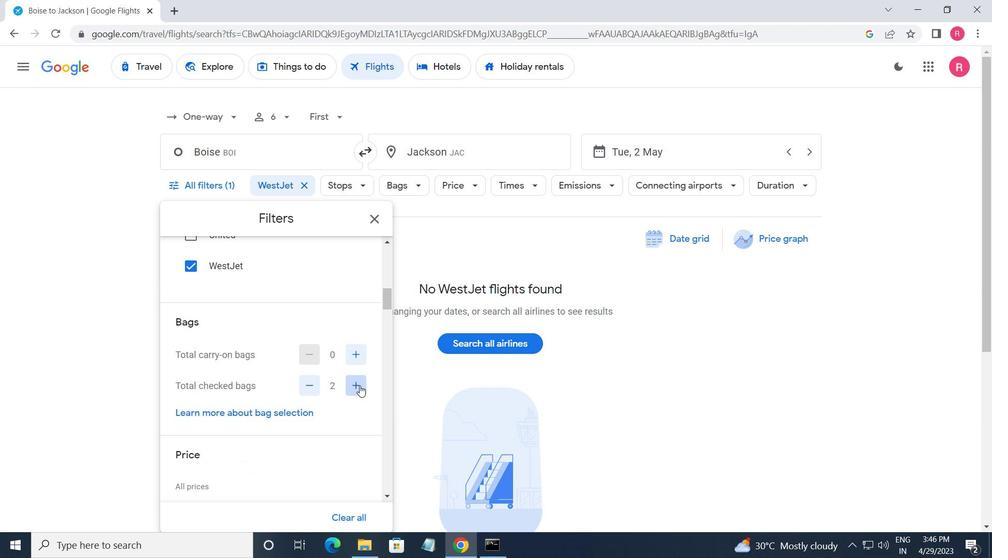 
Action: Mouse pressed left at (360, 384)
Screenshot: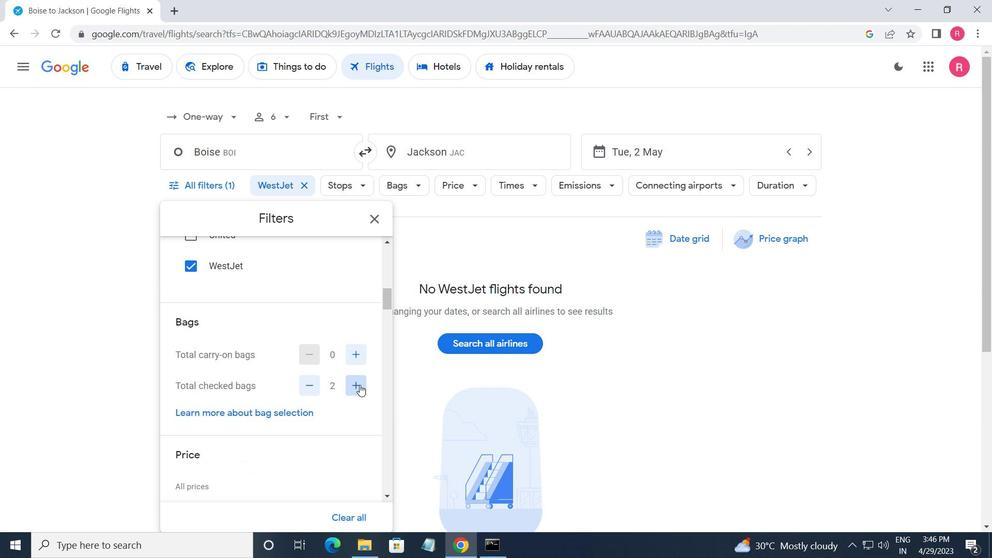 
Action: Mouse pressed left at (360, 384)
Screenshot: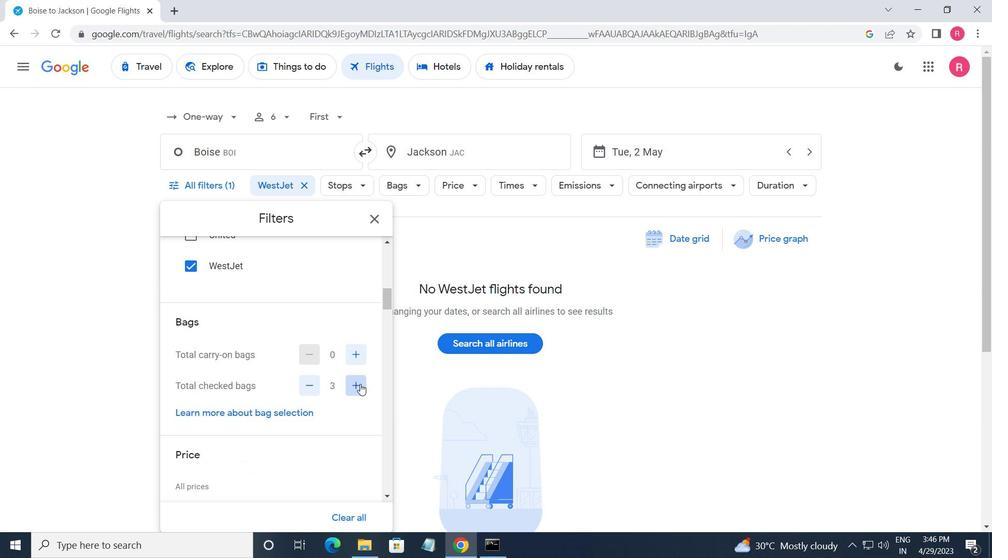 
Action: Mouse pressed left at (360, 384)
Screenshot: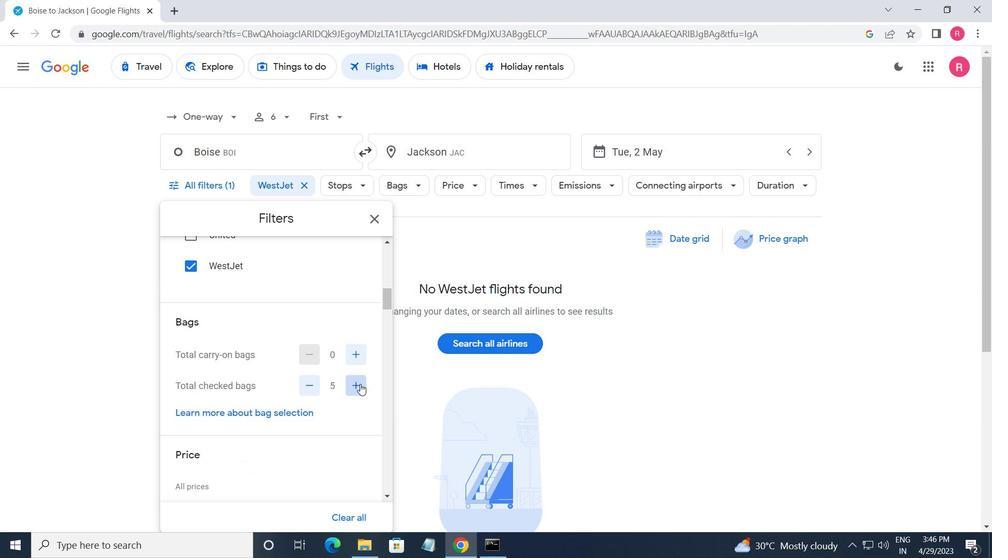 
Action: Mouse pressed left at (360, 384)
Screenshot: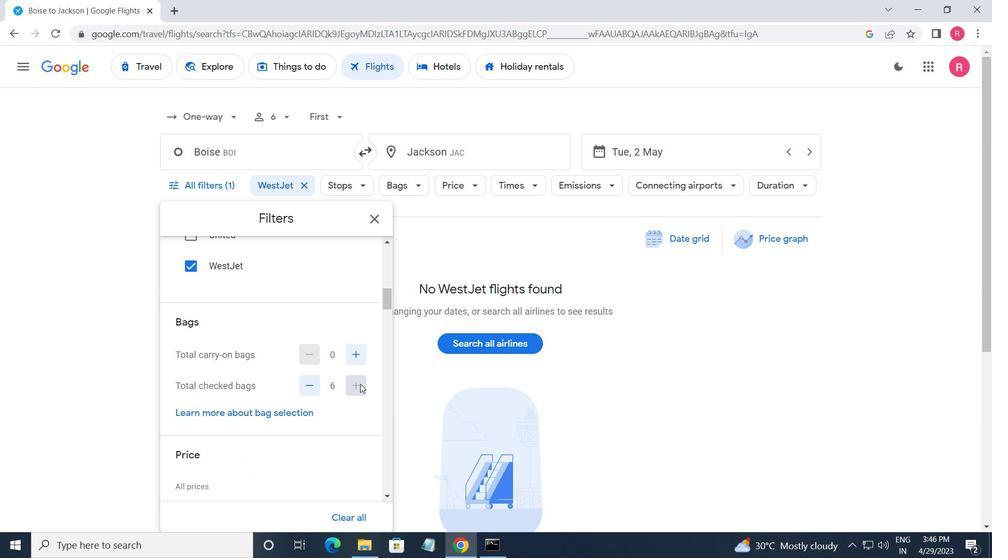 
Action: Mouse moved to (350, 377)
Screenshot: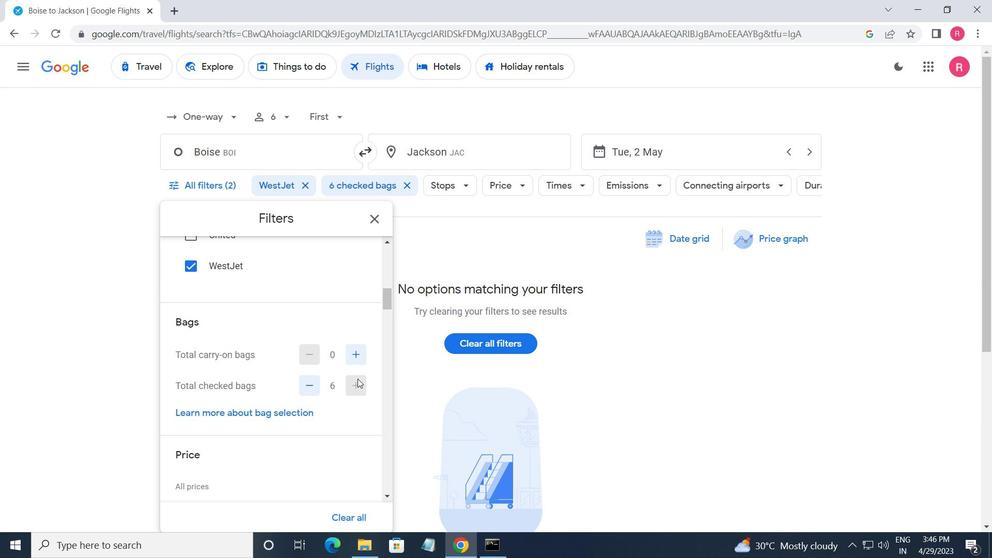 
Action: Mouse scrolled (350, 377) with delta (0, 0)
Screenshot: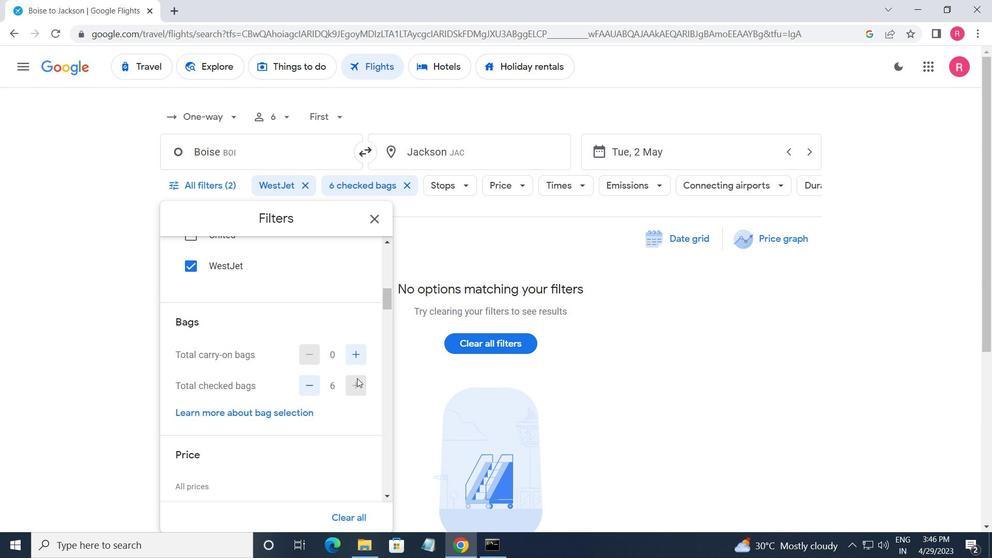
Action: Mouse moved to (348, 378)
Screenshot: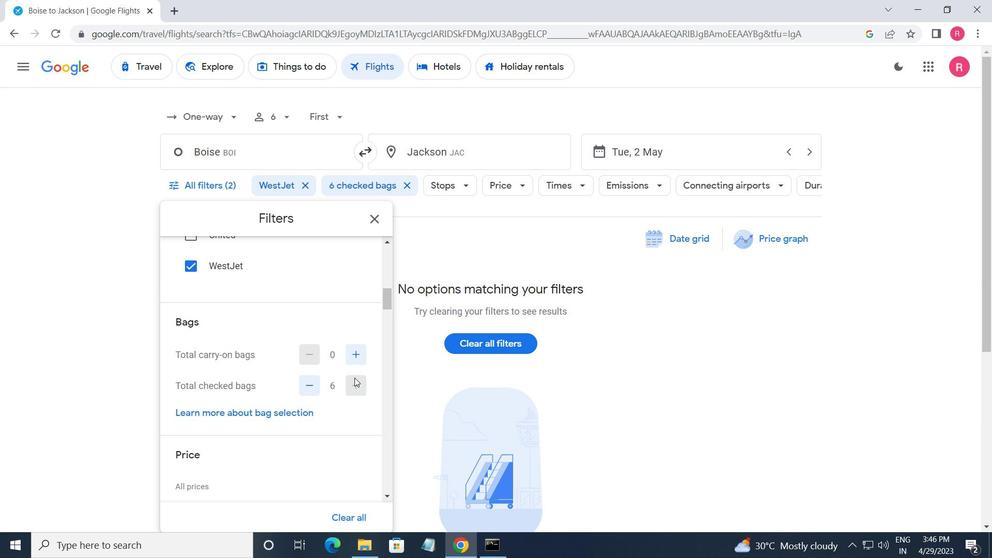 
Action: Mouse scrolled (348, 377) with delta (0, 0)
Screenshot: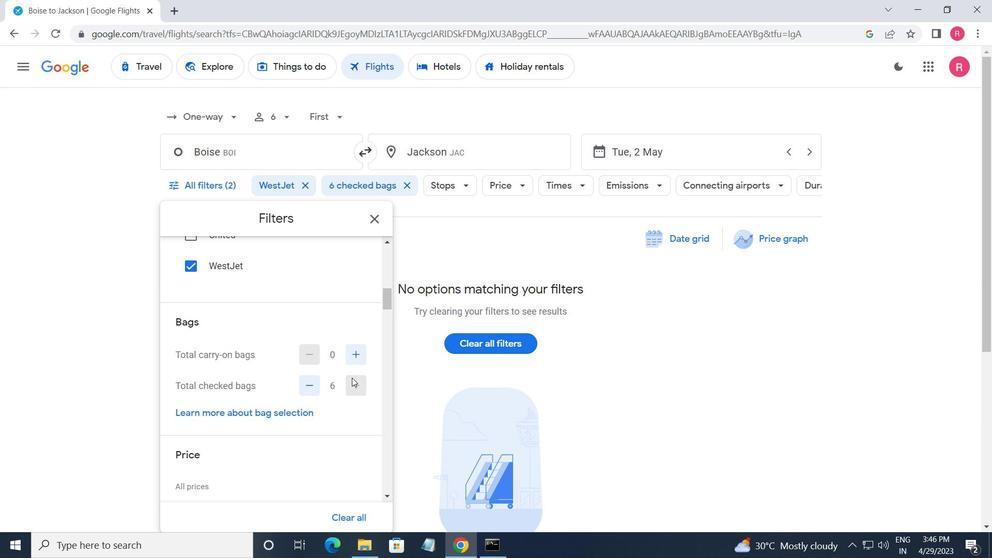 
Action: Mouse moved to (361, 381)
Screenshot: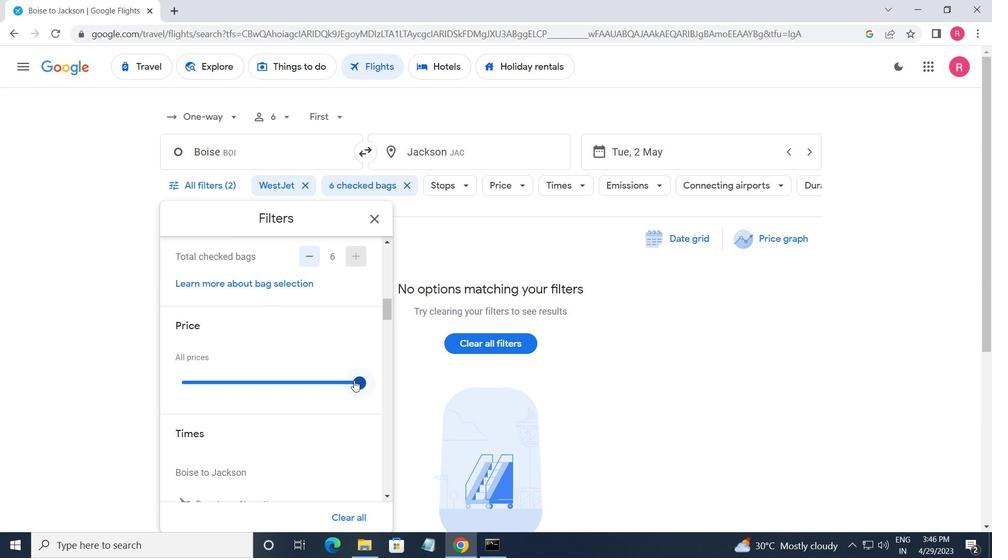 
Action: Mouse pressed left at (361, 381)
Screenshot: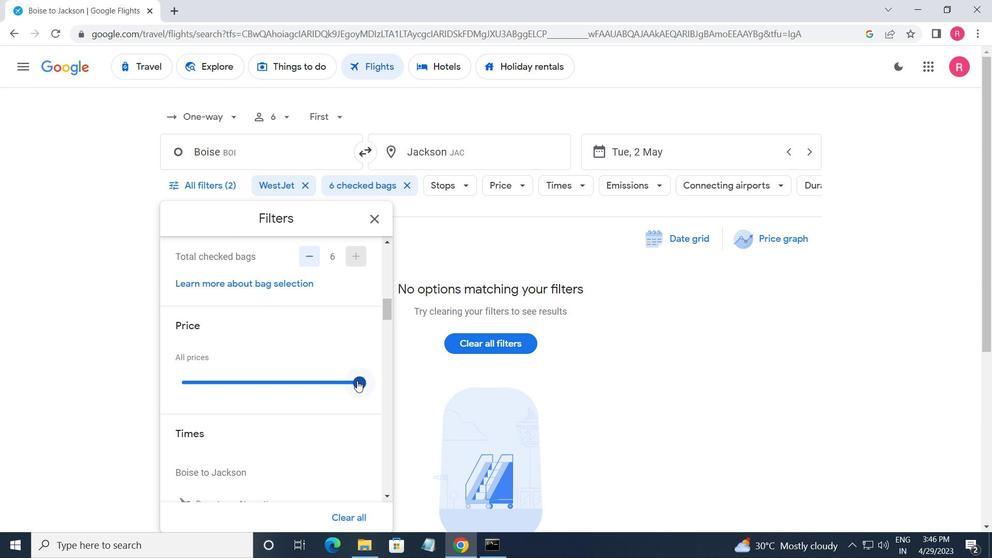 
Action: Mouse moved to (215, 383)
Screenshot: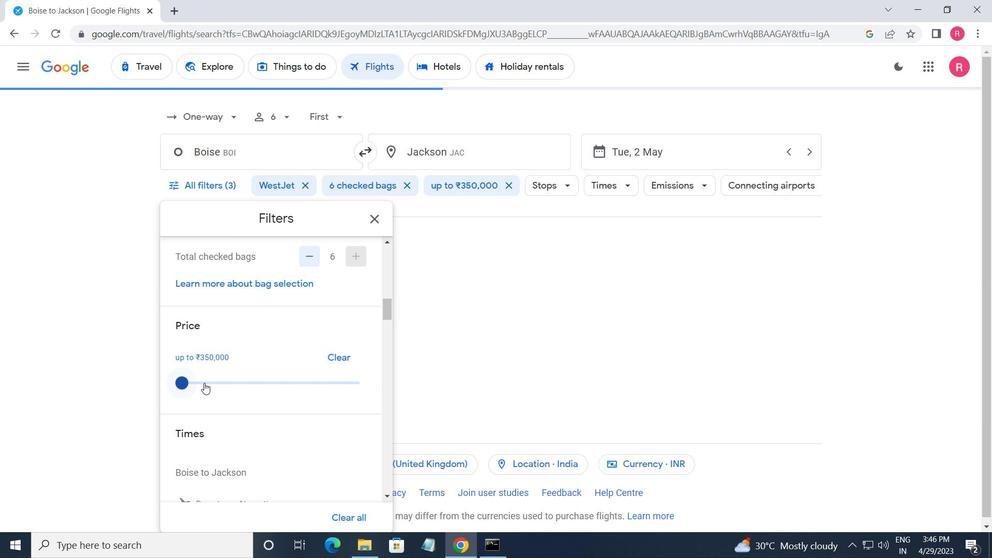
Action: Mouse scrolled (215, 383) with delta (0, 0)
Screenshot: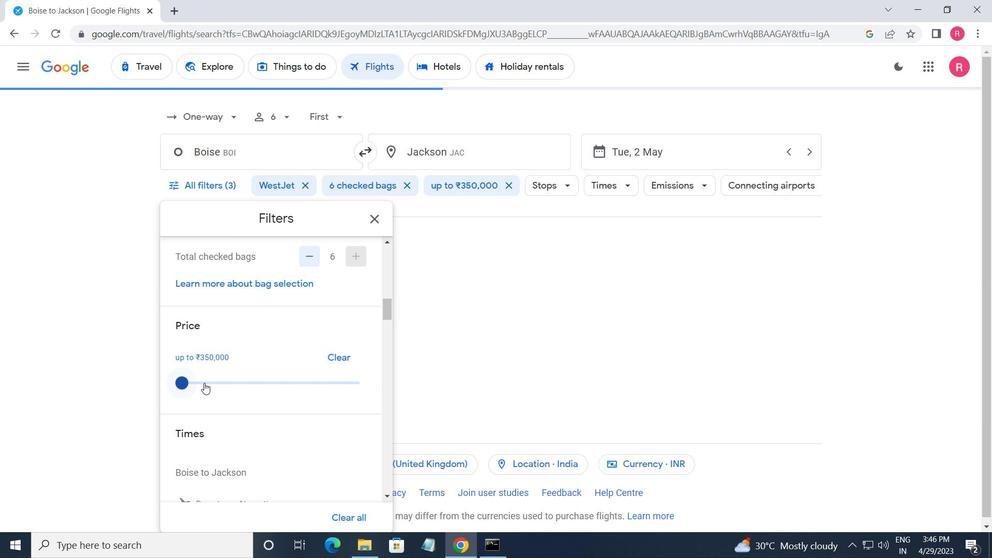 
Action: Mouse moved to (217, 382)
Screenshot: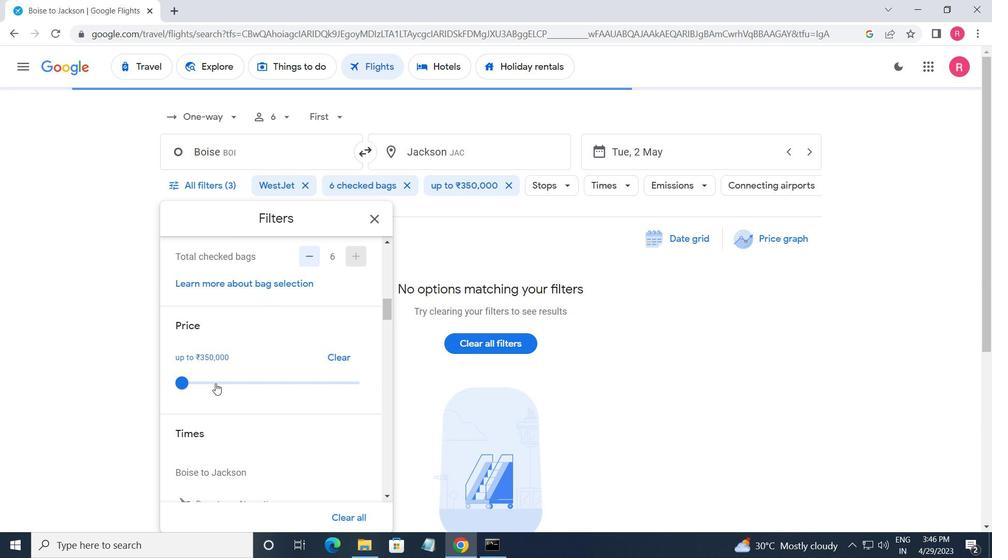 
Action: Mouse scrolled (217, 381) with delta (0, 0)
Screenshot: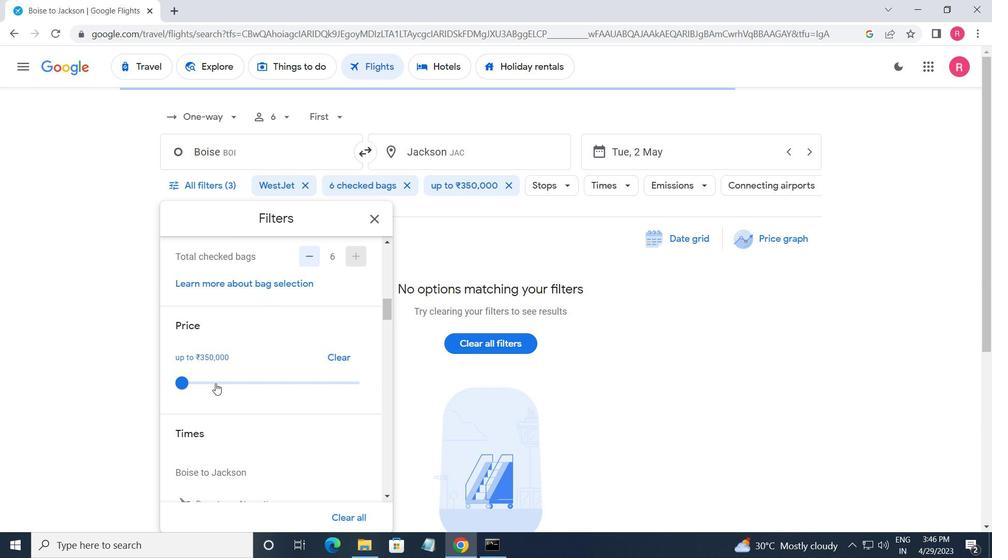 
Action: Mouse moved to (191, 394)
Screenshot: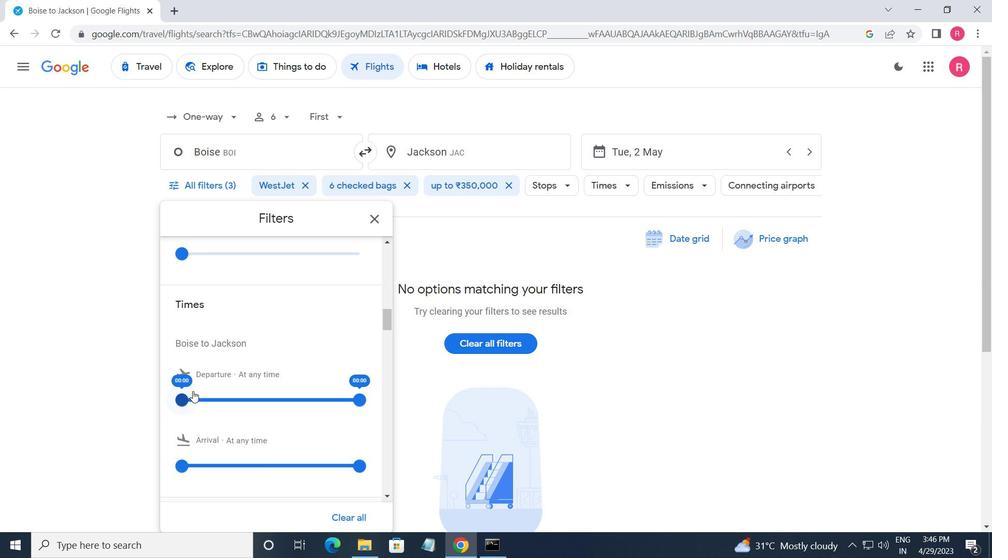 
Action: Mouse pressed left at (191, 394)
Screenshot: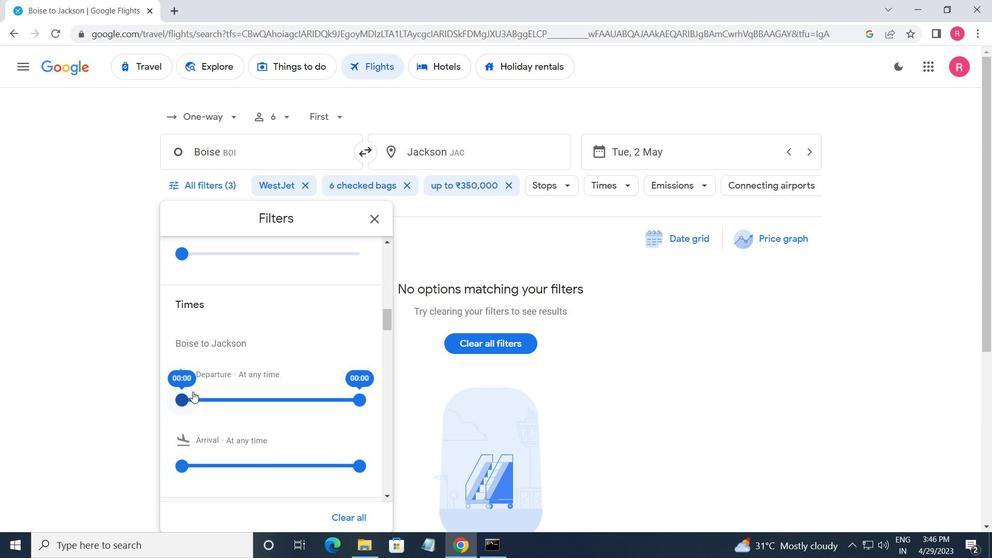 
Action: Mouse moved to (355, 396)
Screenshot: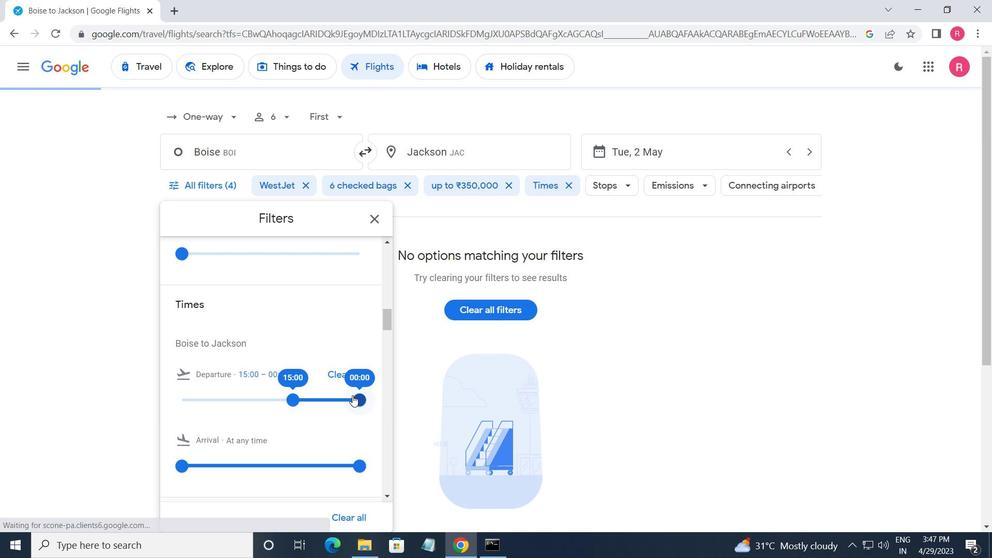 
Action: Mouse pressed left at (355, 396)
Screenshot: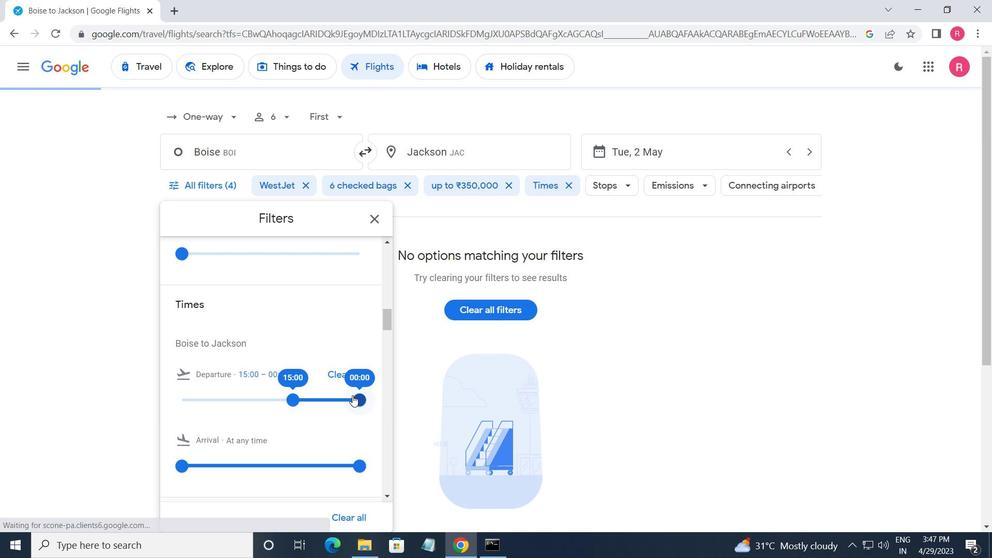 
Action: Mouse moved to (365, 218)
Screenshot: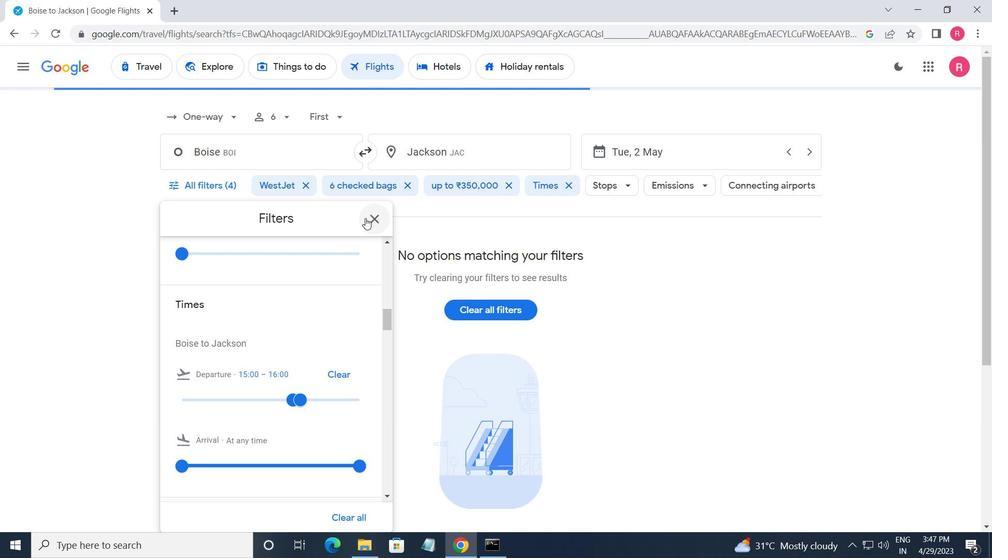 
Action: Mouse pressed left at (365, 218)
Screenshot: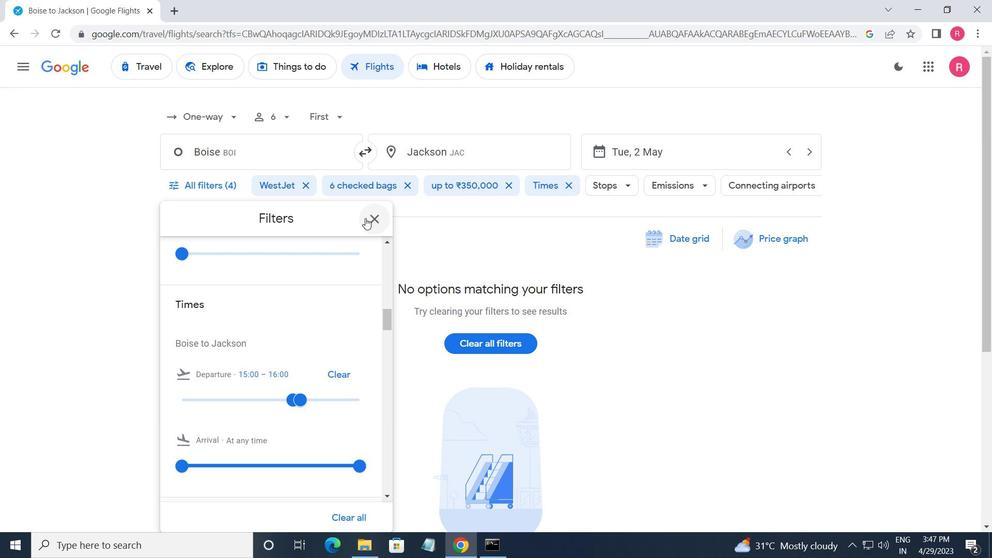 
